 Task: Find connections with filter location Feldkirch with filter topic #Designwith filter profile language French with filter current company Honda Cars India Ltd with filter school N. L. Dalmia Institute of Management Studies and Research with filter industry Online Audio and Video Media with filter service category Public Speaking with filter keywords title Screenwriter
Action: Mouse moved to (552, 101)
Screenshot: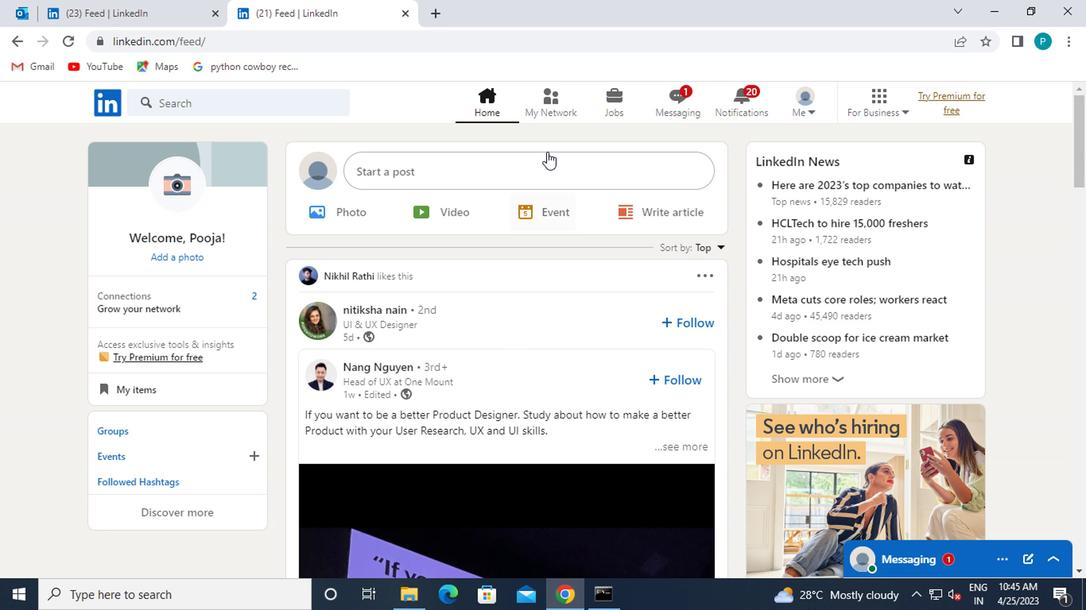 
Action: Mouse pressed left at (552, 101)
Screenshot: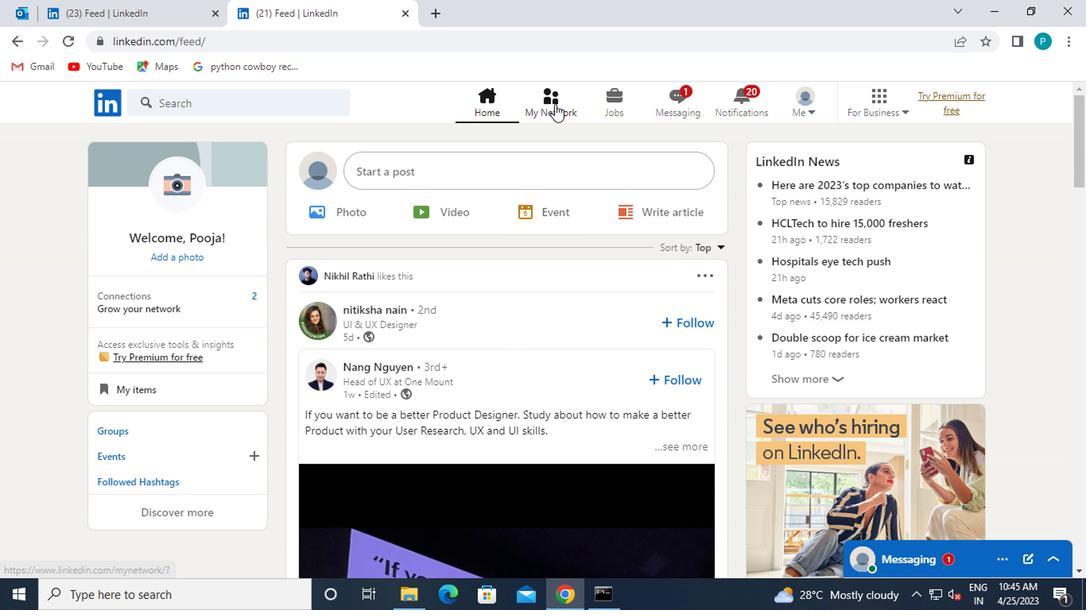 
Action: Mouse moved to (204, 194)
Screenshot: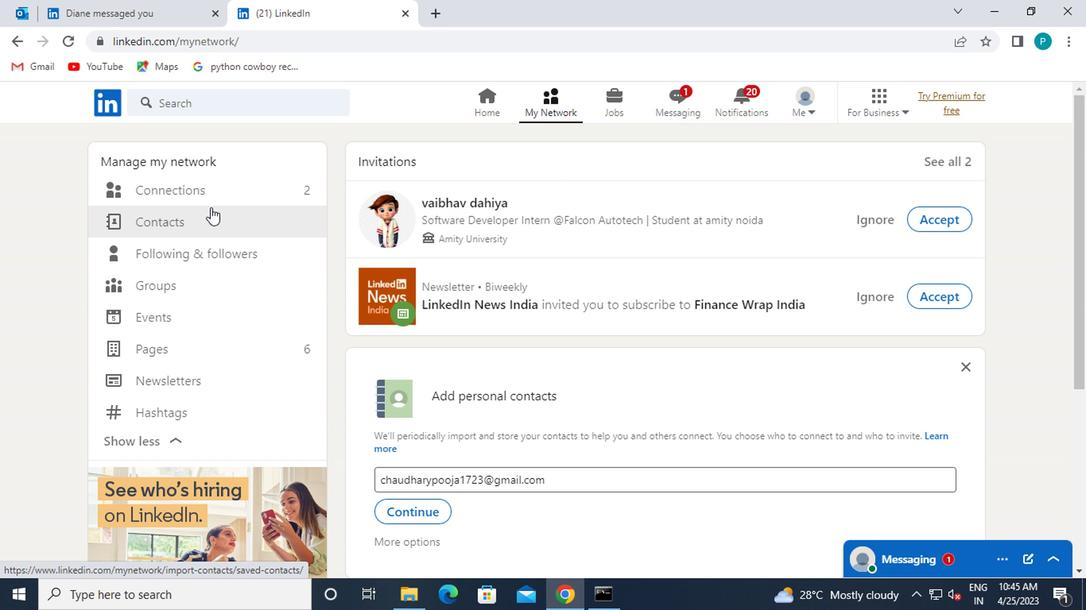 
Action: Mouse pressed left at (204, 194)
Screenshot: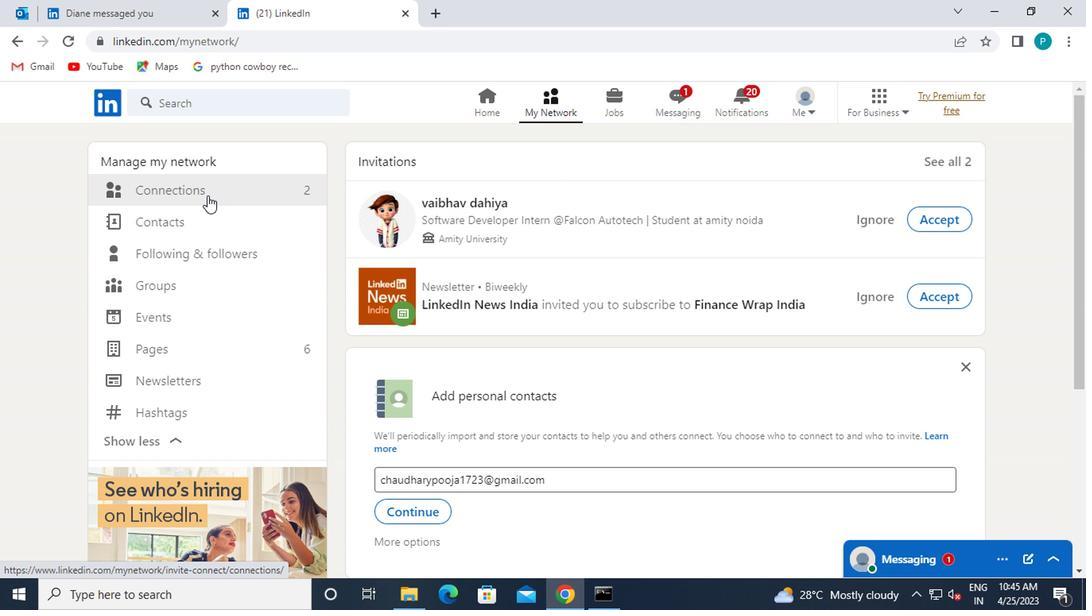 
Action: Mouse moved to (689, 192)
Screenshot: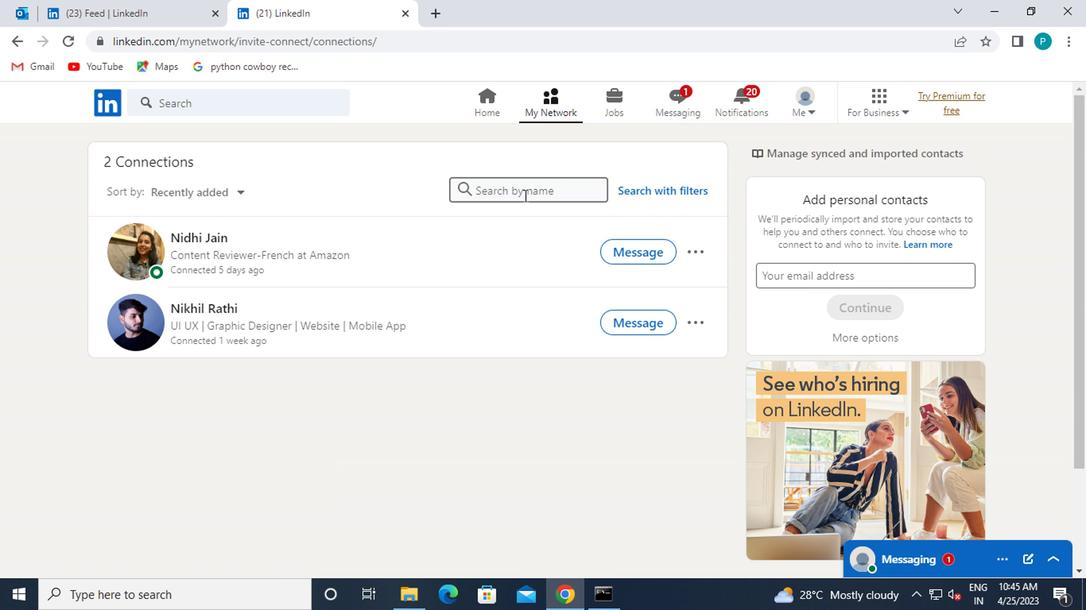 
Action: Mouse pressed left at (689, 192)
Screenshot: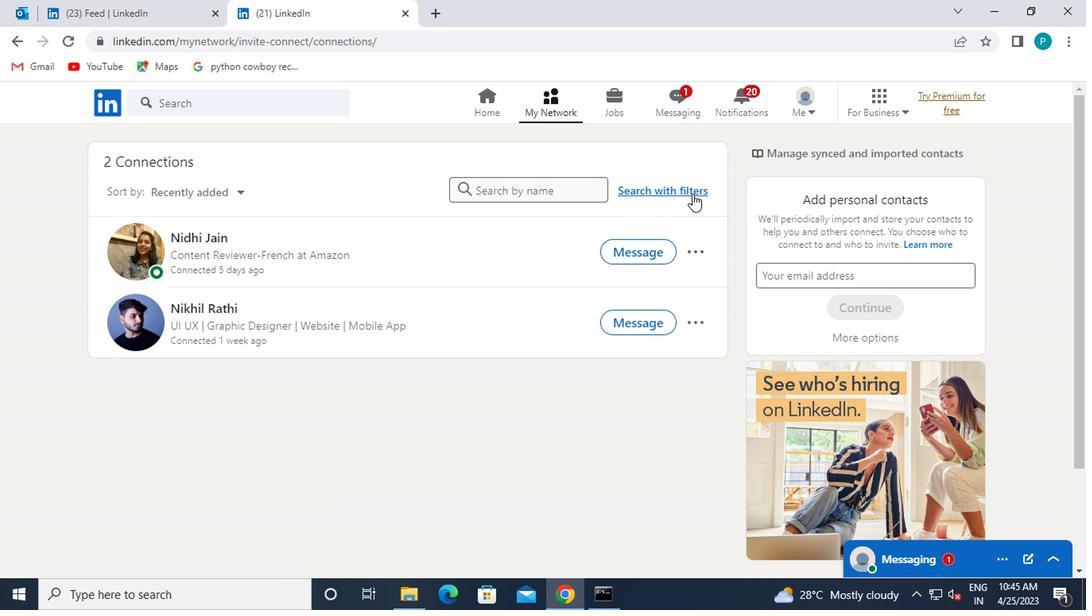 
Action: Mouse moved to (508, 148)
Screenshot: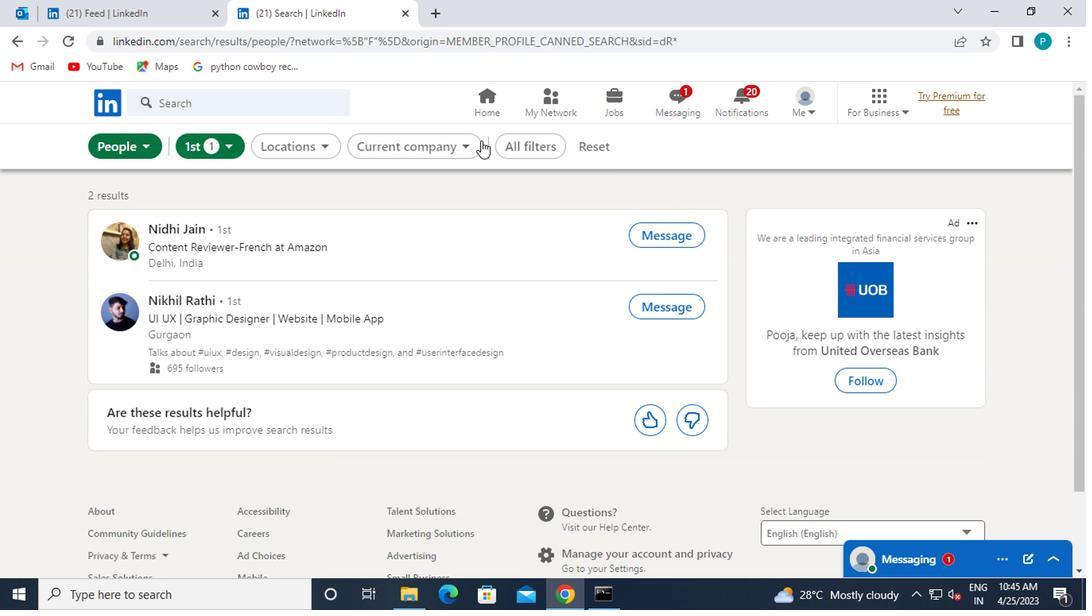 
Action: Mouse pressed left at (508, 148)
Screenshot: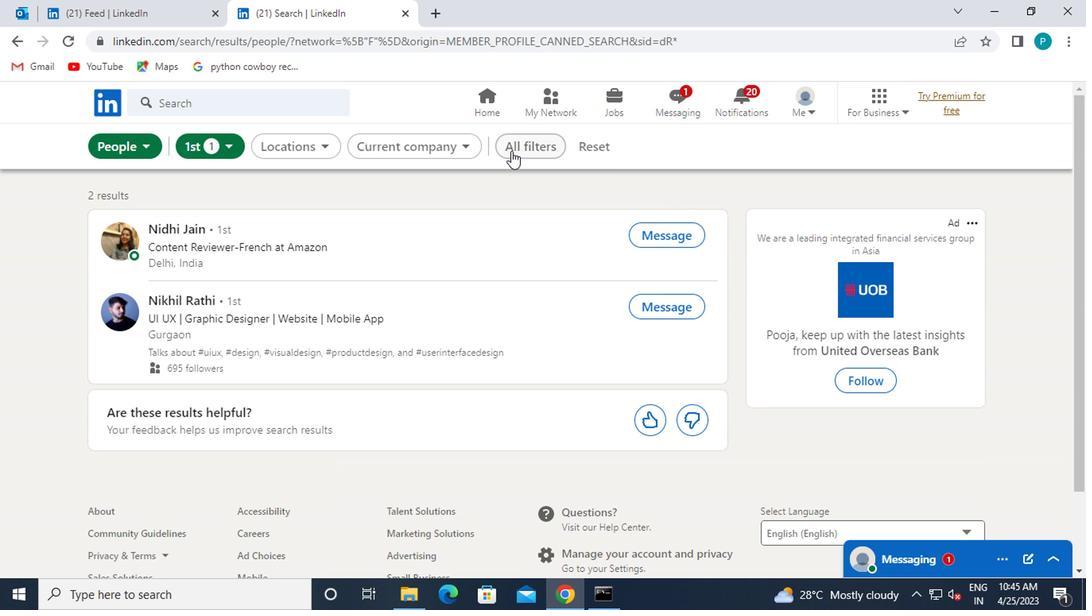 
Action: Mouse moved to (726, 317)
Screenshot: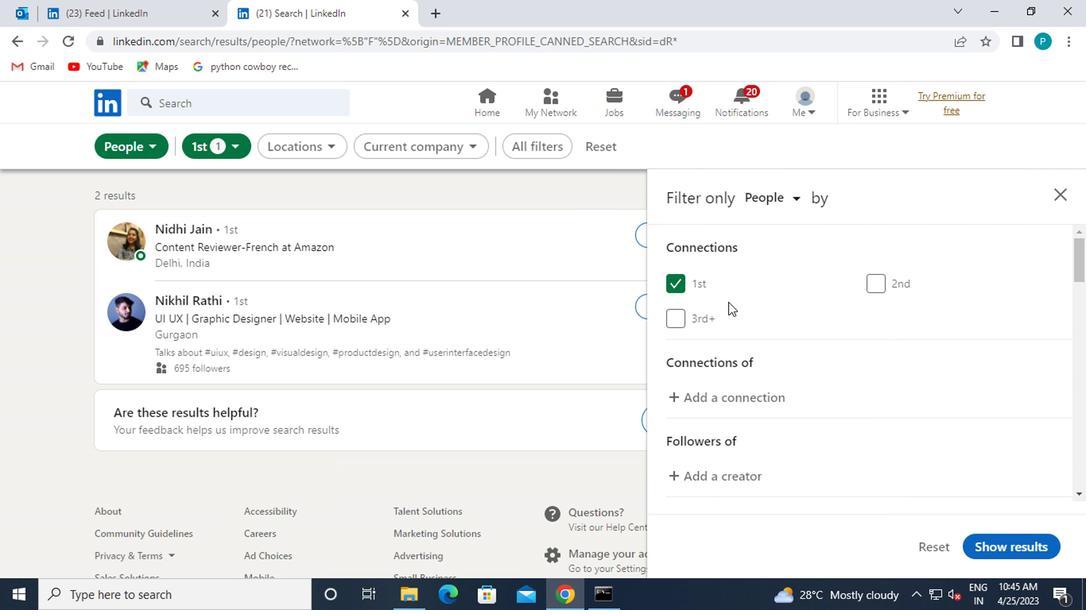 
Action: Mouse scrolled (726, 316) with delta (0, -1)
Screenshot: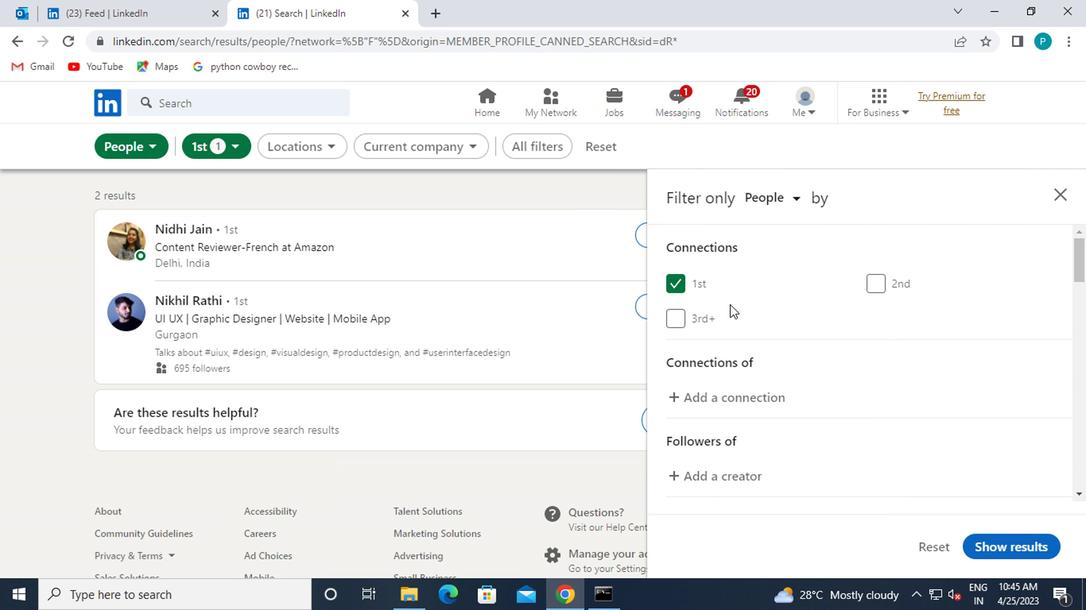 
Action: Mouse scrolled (726, 316) with delta (0, -1)
Screenshot: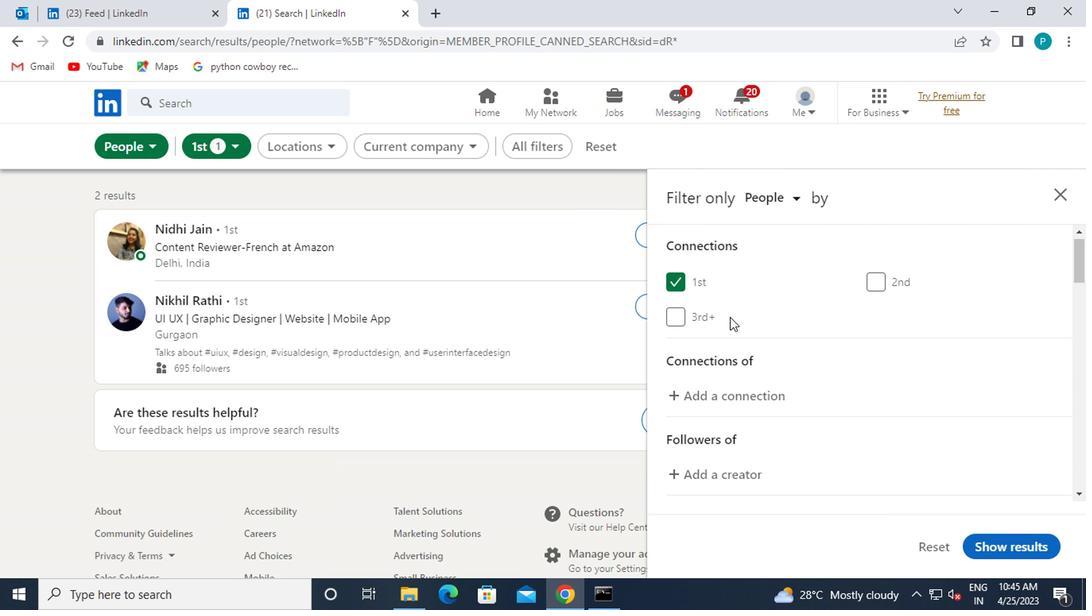 
Action: Mouse moved to (727, 325)
Screenshot: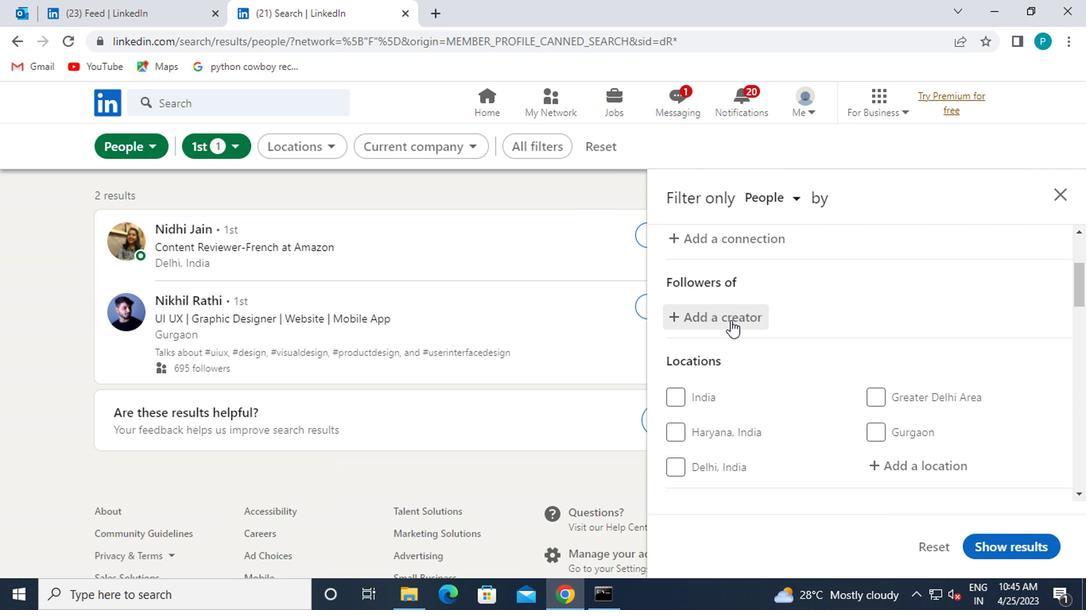 
Action: Mouse scrolled (727, 324) with delta (0, 0)
Screenshot: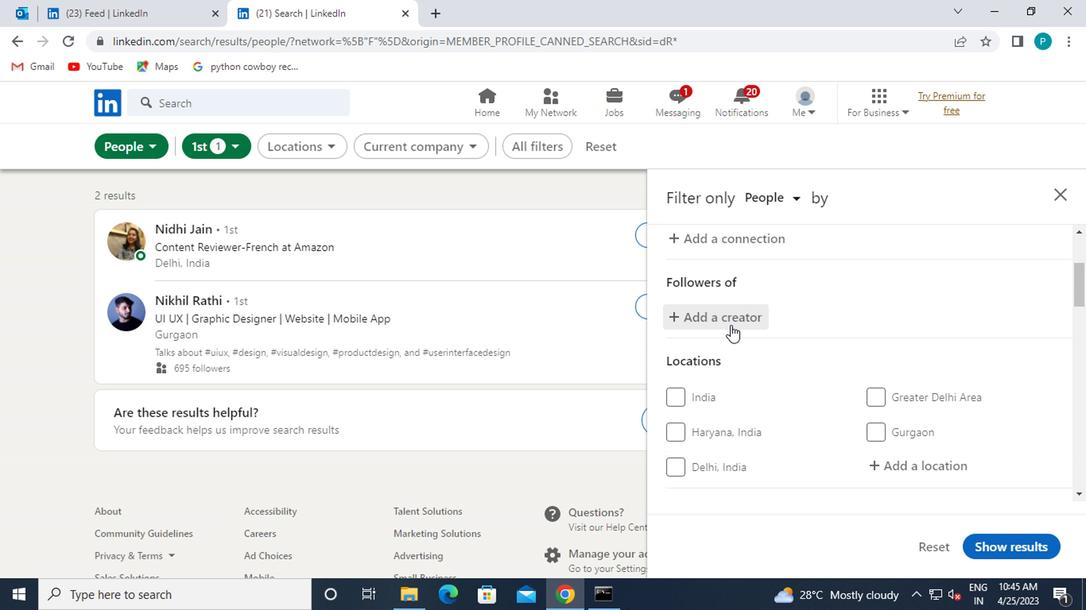 
Action: Mouse moved to (904, 380)
Screenshot: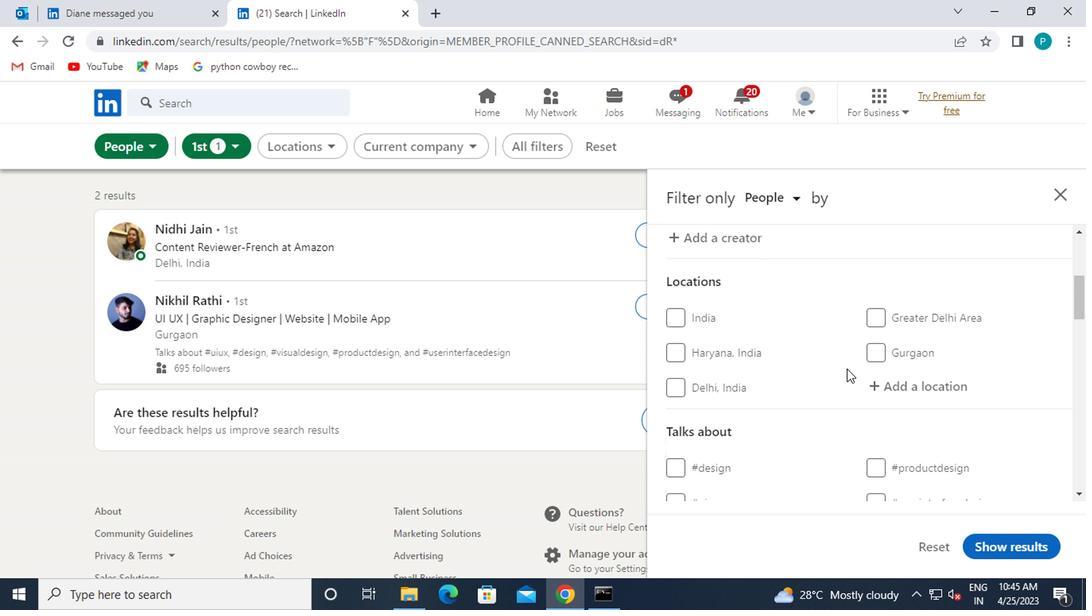 
Action: Mouse pressed left at (904, 380)
Screenshot: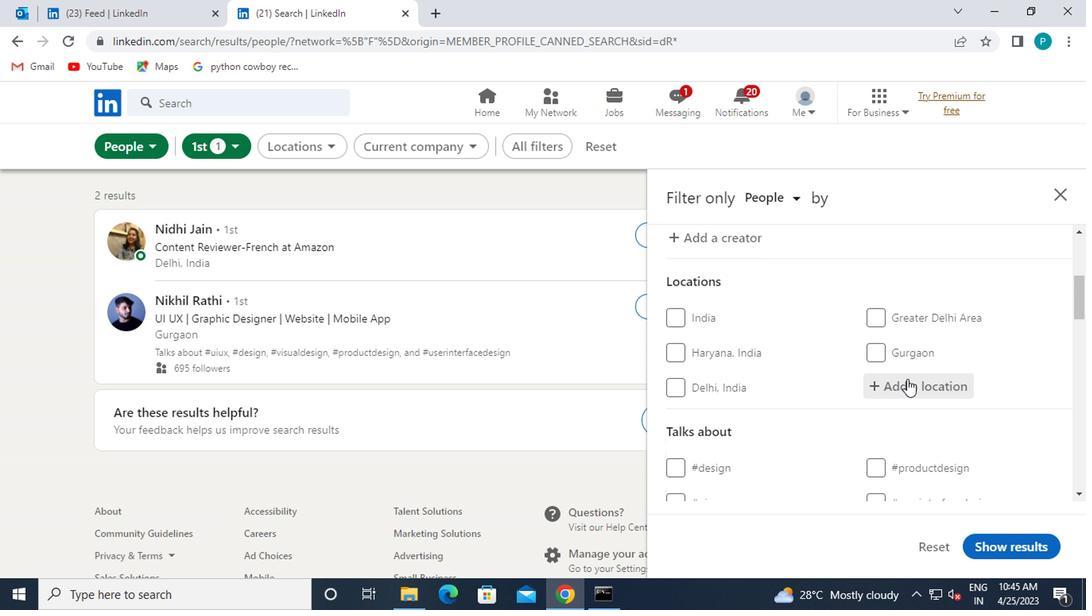 
Action: Mouse moved to (898, 384)
Screenshot: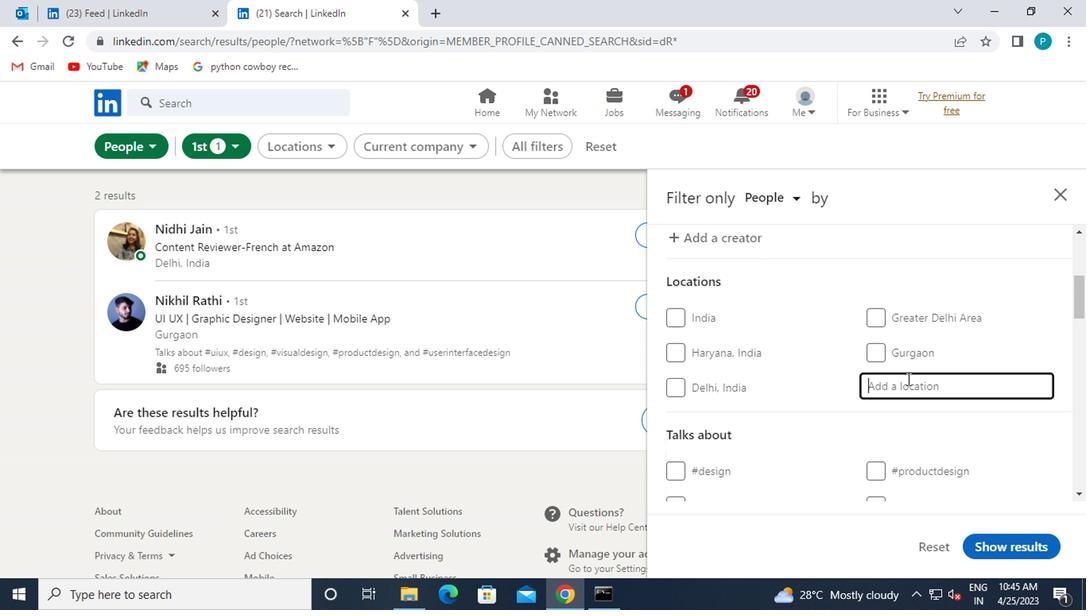 
Action: Key pressed <Key.caps_lock>f<Key.caps_lock>eldkirch
Screenshot: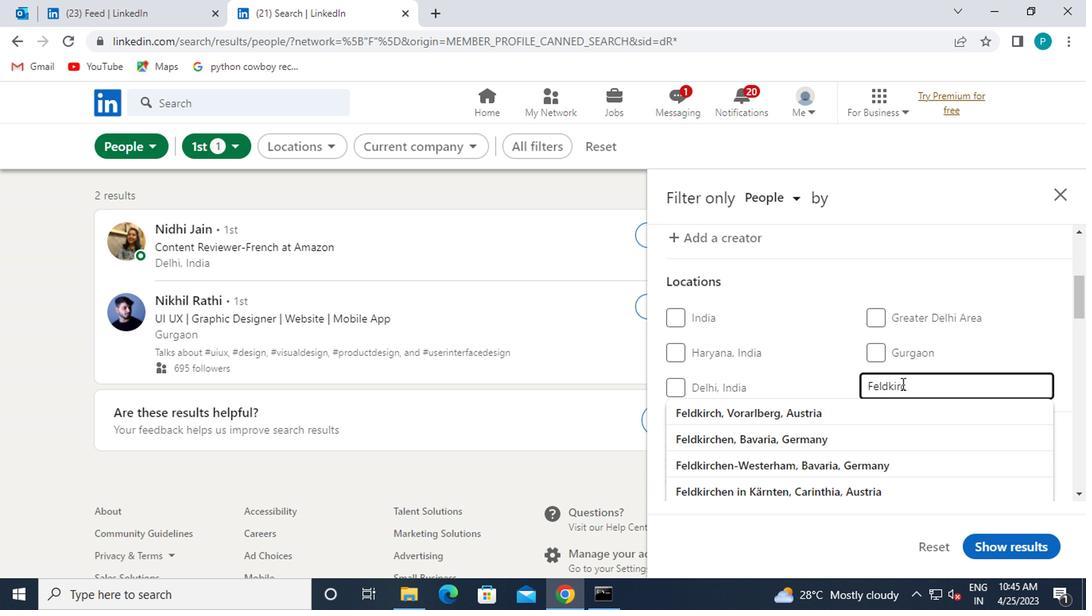 
Action: Mouse moved to (906, 379)
Screenshot: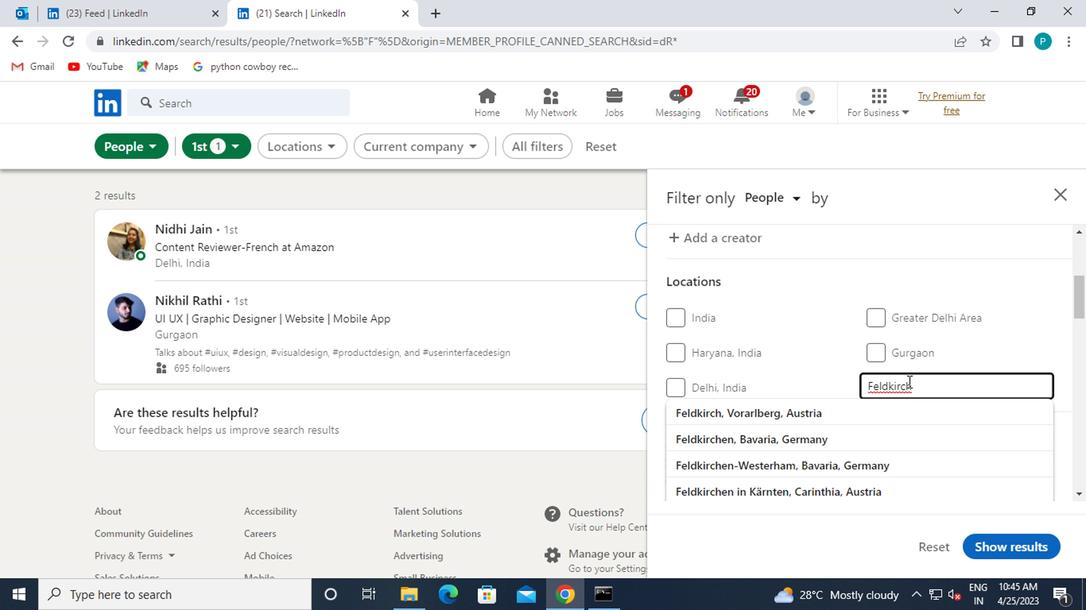 
Action: Key pressed <Key.enter>
Screenshot: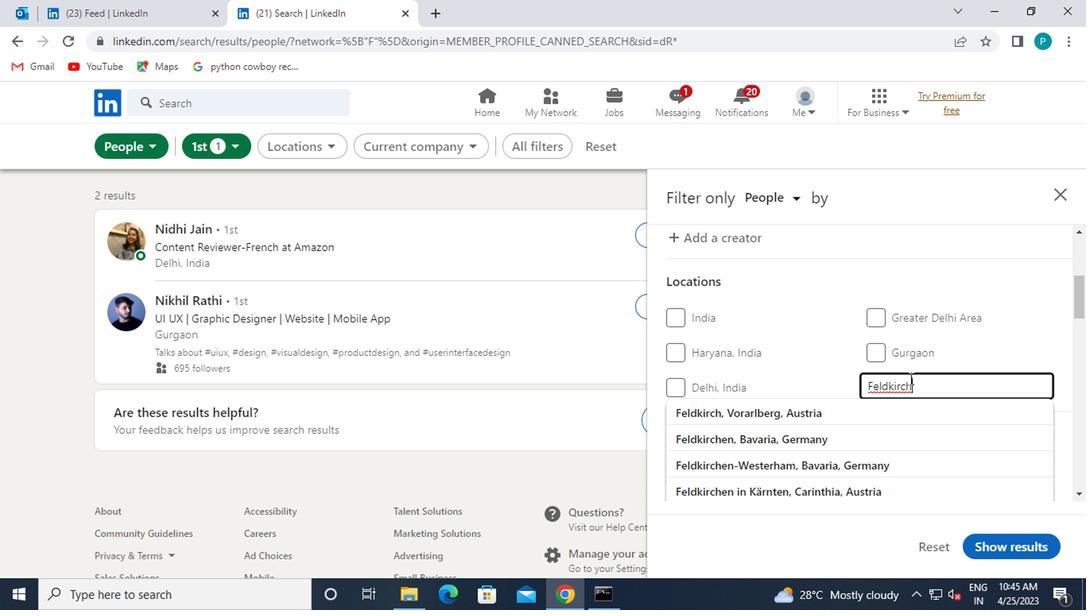 
Action: Mouse moved to (798, 424)
Screenshot: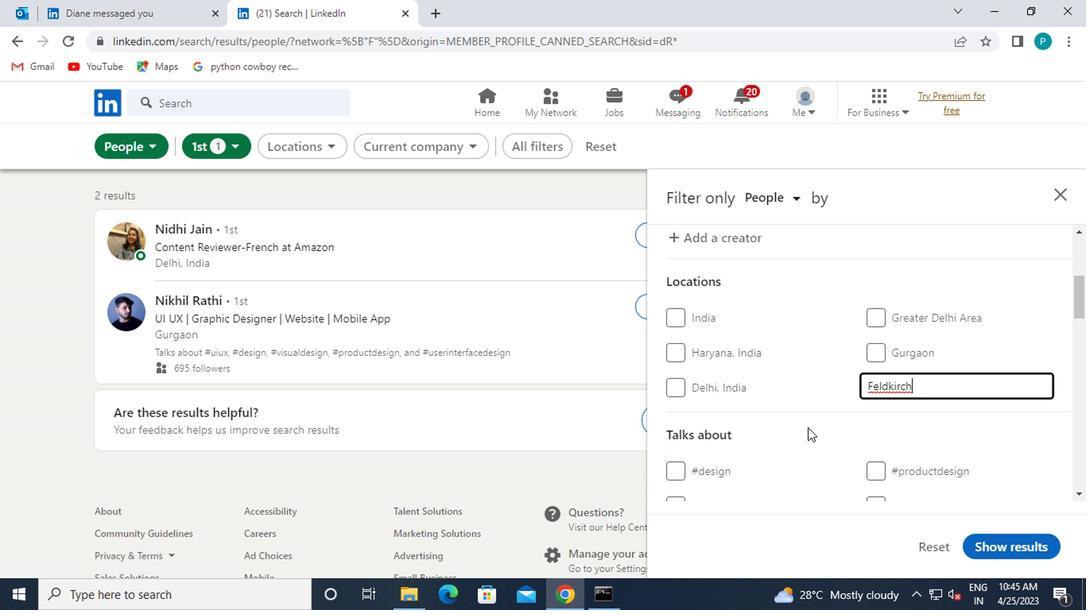 
Action: Mouse scrolled (798, 423) with delta (0, 0)
Screenshot: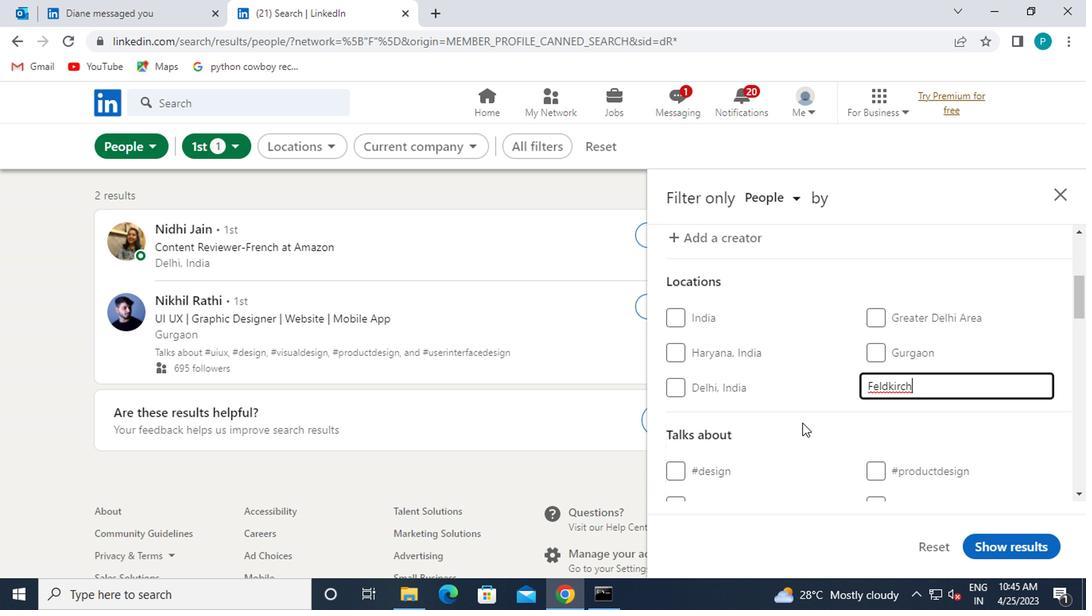 
Action: Mouse moved to (904, 465)
Screenshot: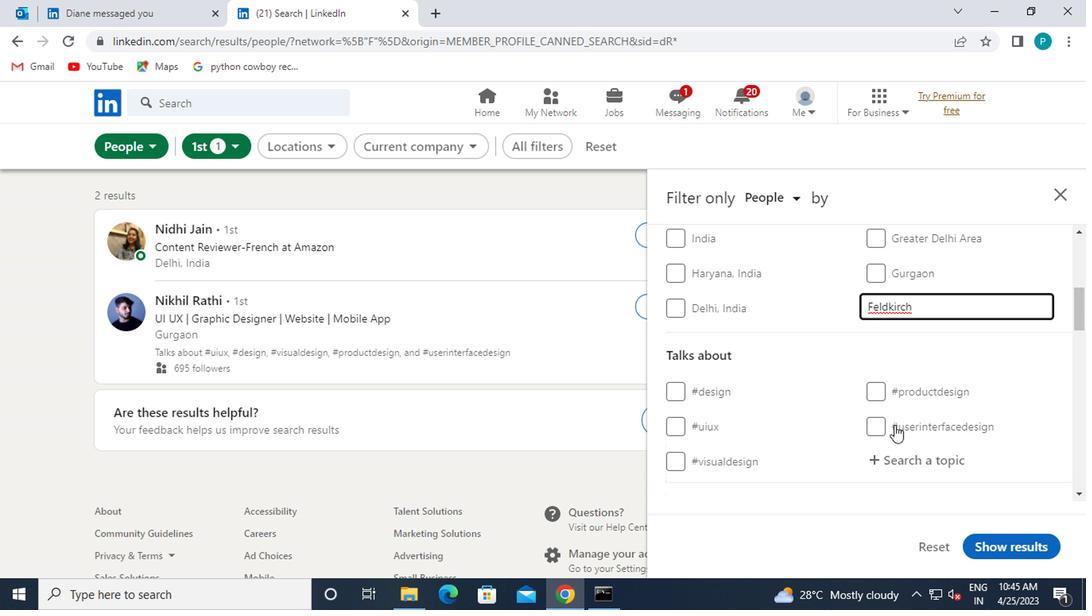 
Action: Mouse scrolled (904, 464) with delta (0, -1)
Screenshot: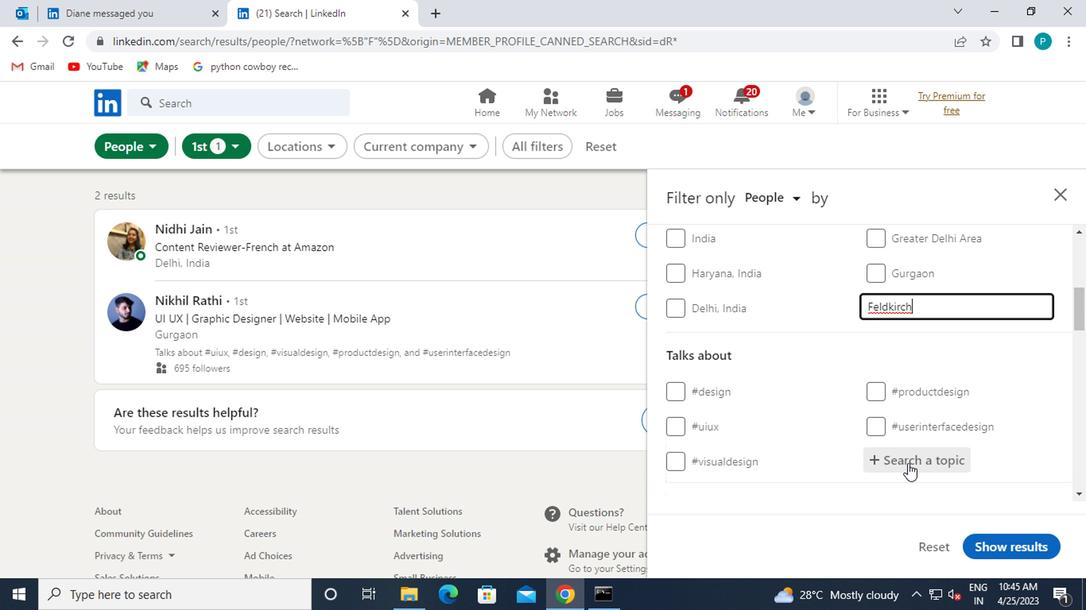 
Action: Mouse moved to (670, 310)
Screenshot: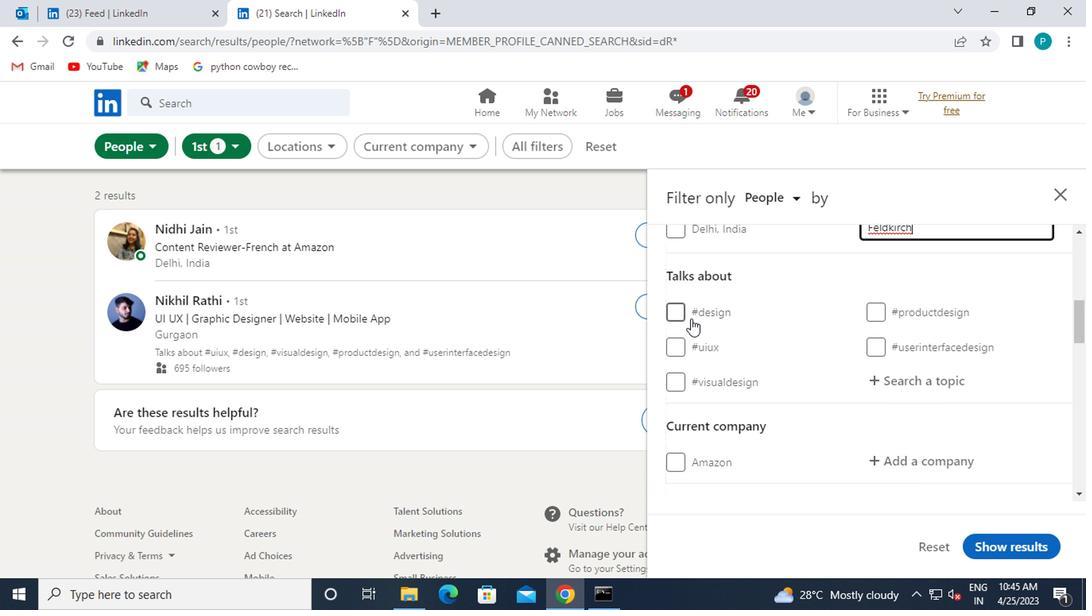 
Action: Mouse pressed left at (670, 310)
Screenshot: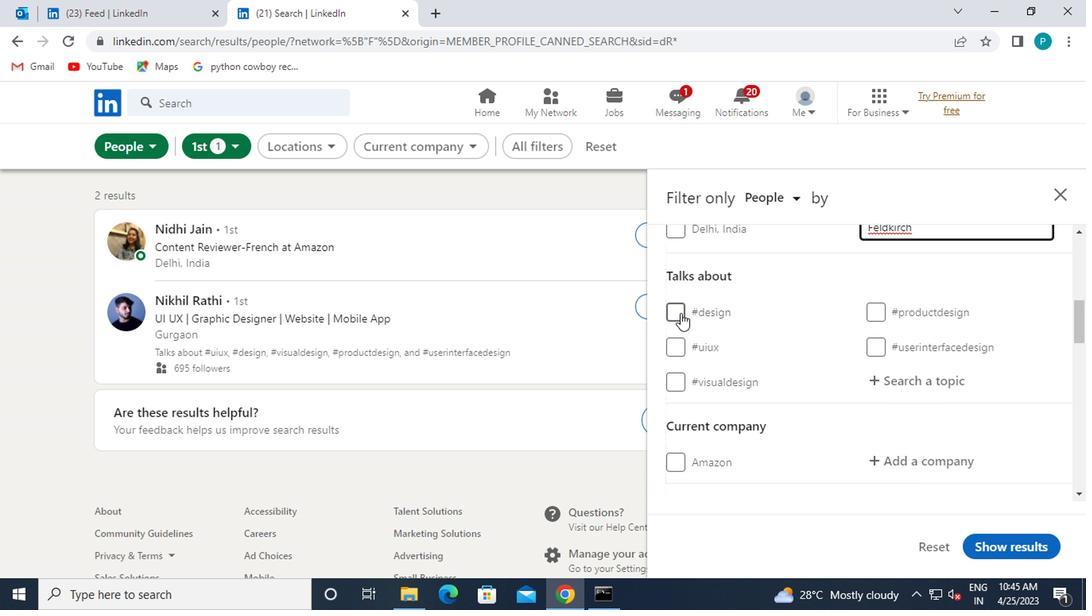 
Action: Mouse moved to (790, 406)
Screenshot: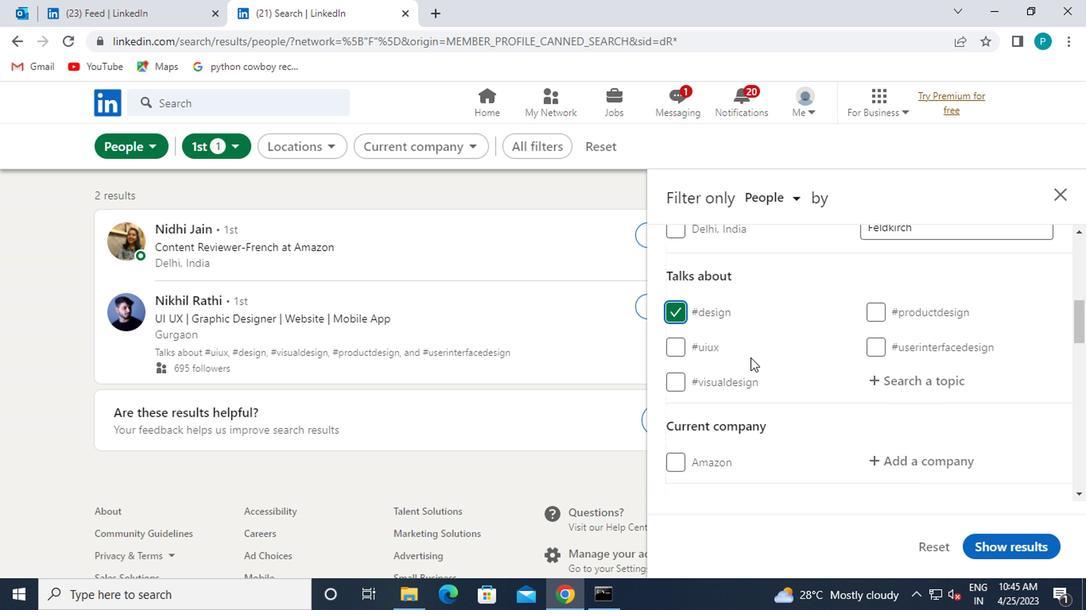 
Action: Mouse scrolled (790, 406) with delta (0, 0)
Screenshot: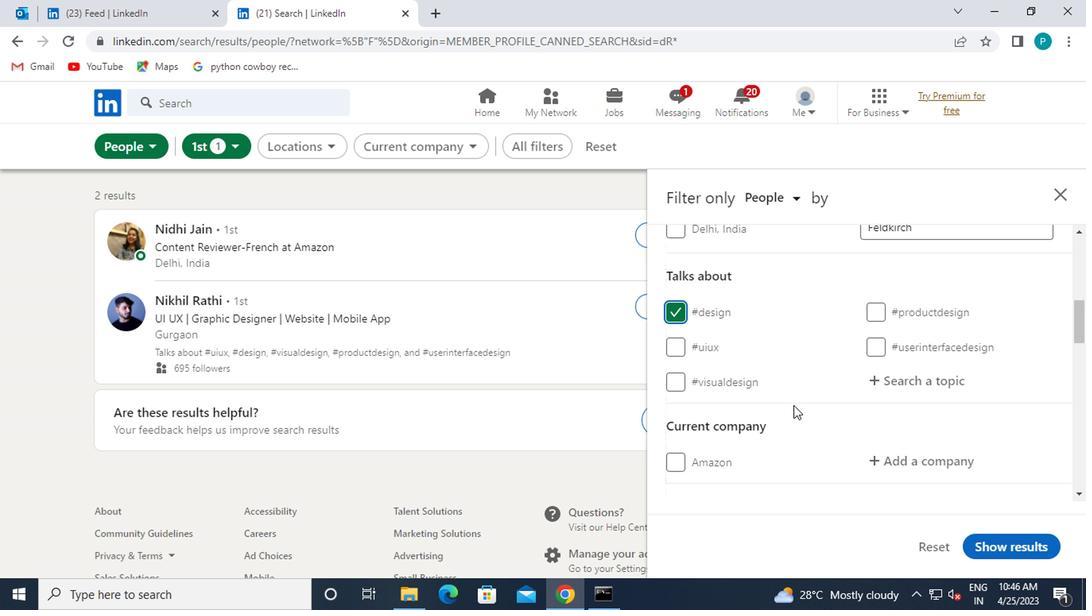 
Action: Mouse moved to (866, 383)
Screenshot: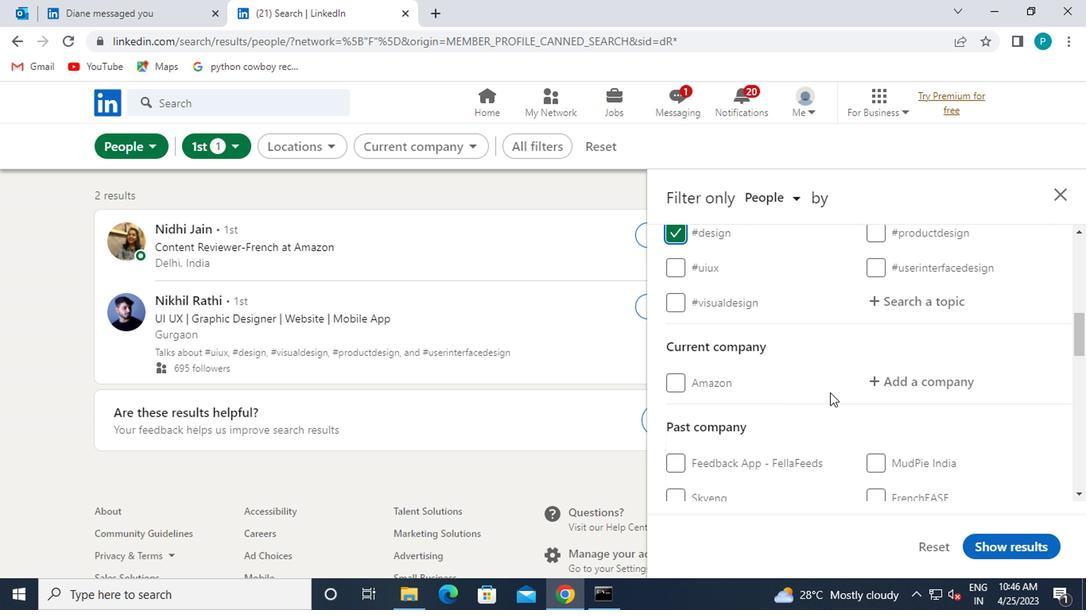 
Action: Mouse pressed left at (866, 383)
Screenshot: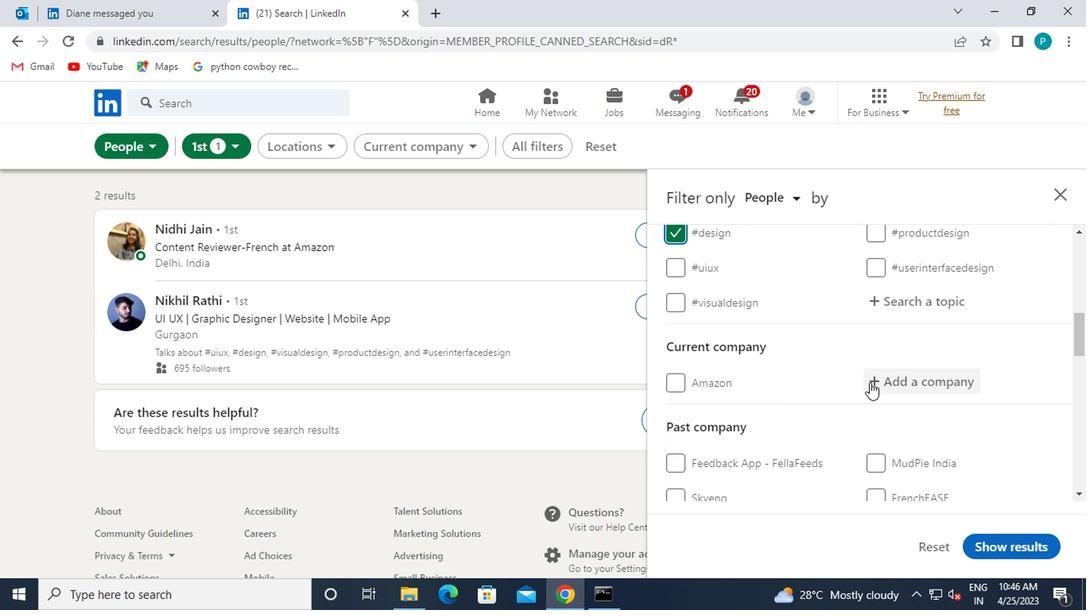 
Action: Key pressed <Key.caps_lock>h<Key.caps_lock>onda
Screenshot: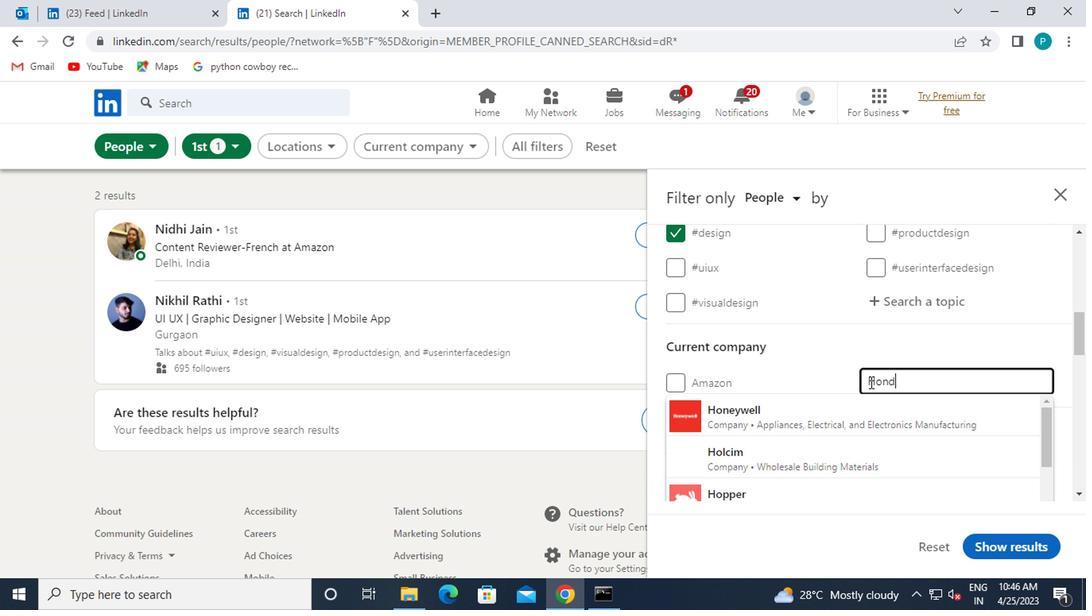 
Action: Mouse moved to (754, 457)
Screenshot: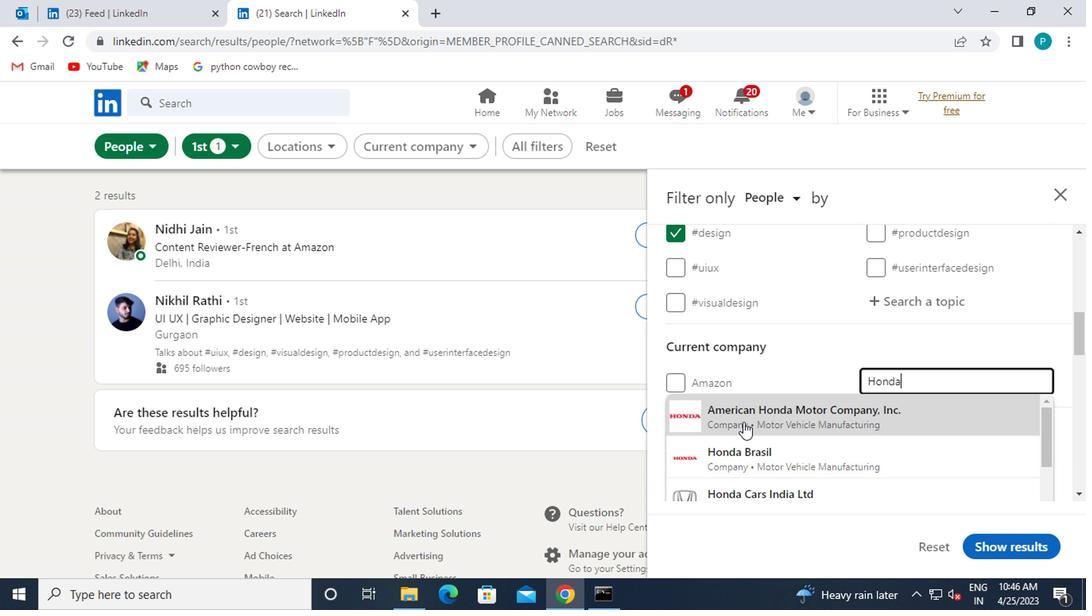 
Action: Mouse scrolled (754, 456) with delta (0, -1)
Screenshot: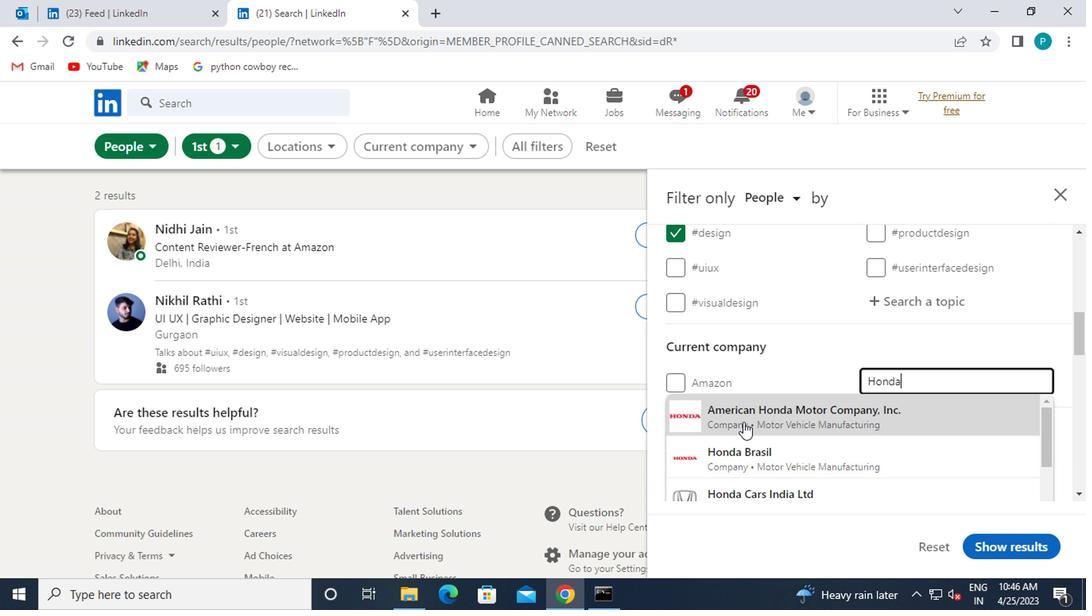 
Action: Mouse moved to (759, 429)
Screenshot: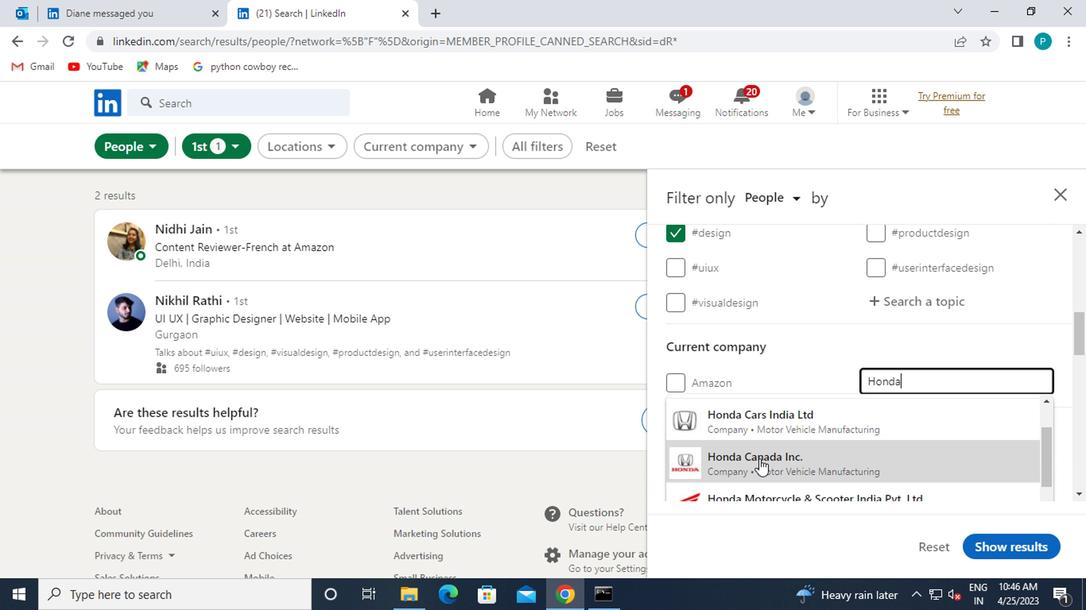 
Action: Mouse pressed left at (759, 429)
Screenshot: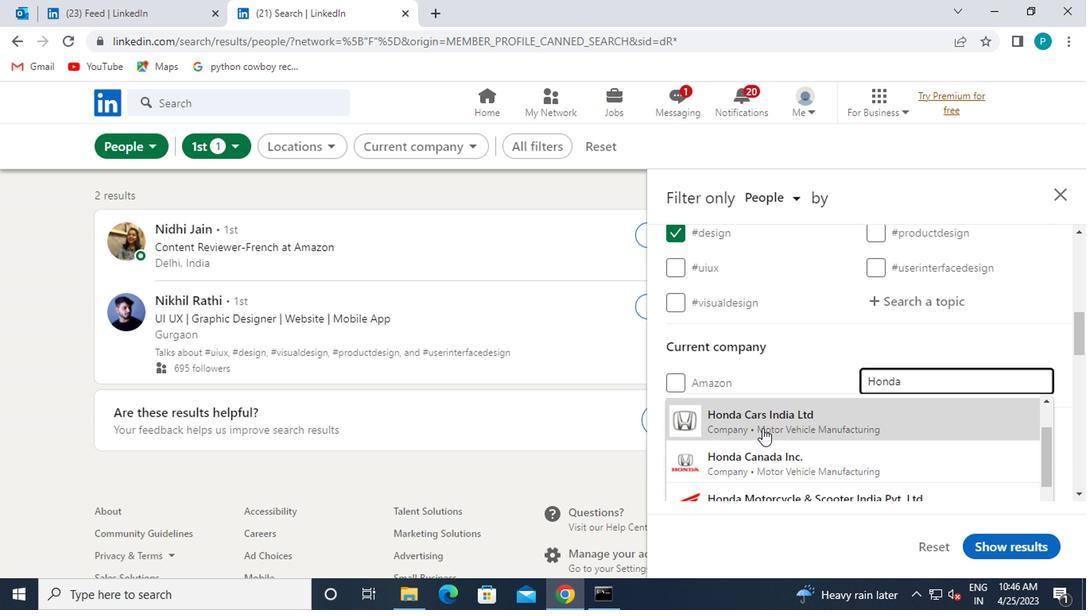 
Action: Mouse moved to (797, 429)
Screenshot: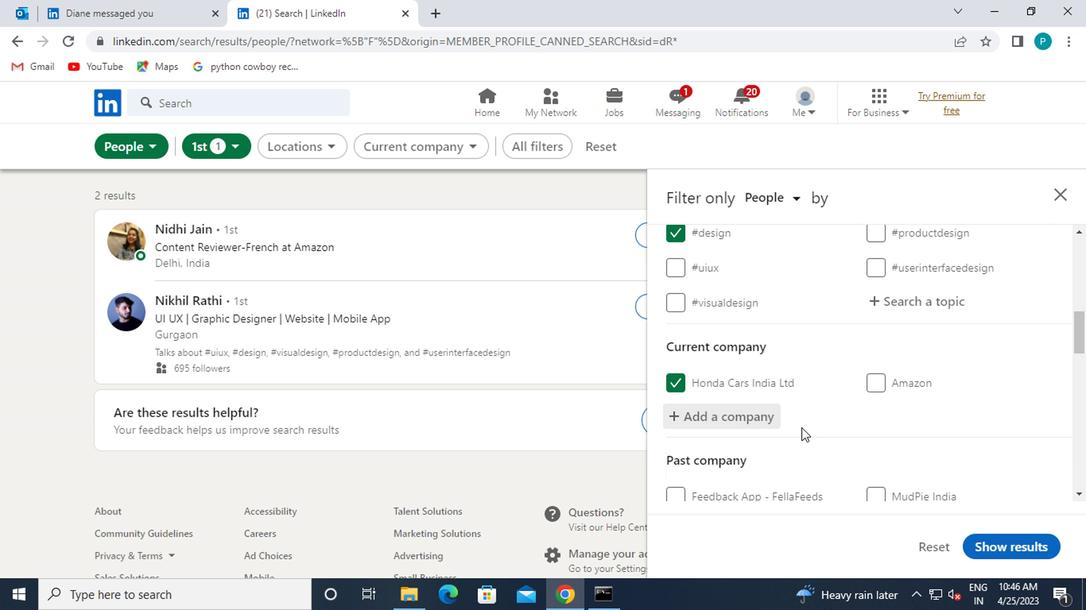
Action: Mouse scrolled (797, 428) with delta (0, -1)
Screenshot: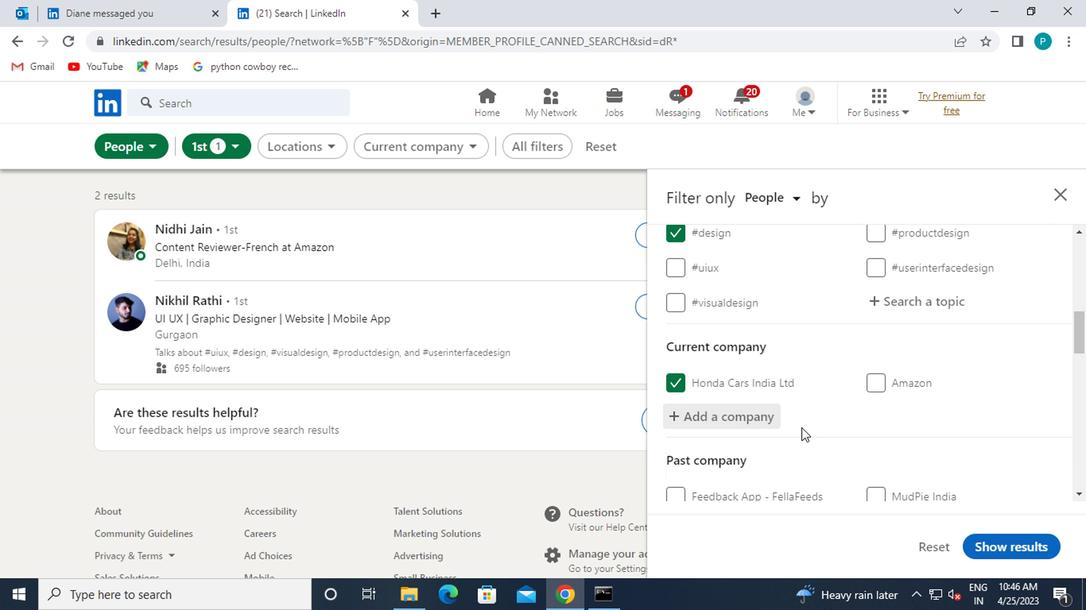
Action: Mouse scrolled (797, 428) with delta (0, -1)
Screenshot: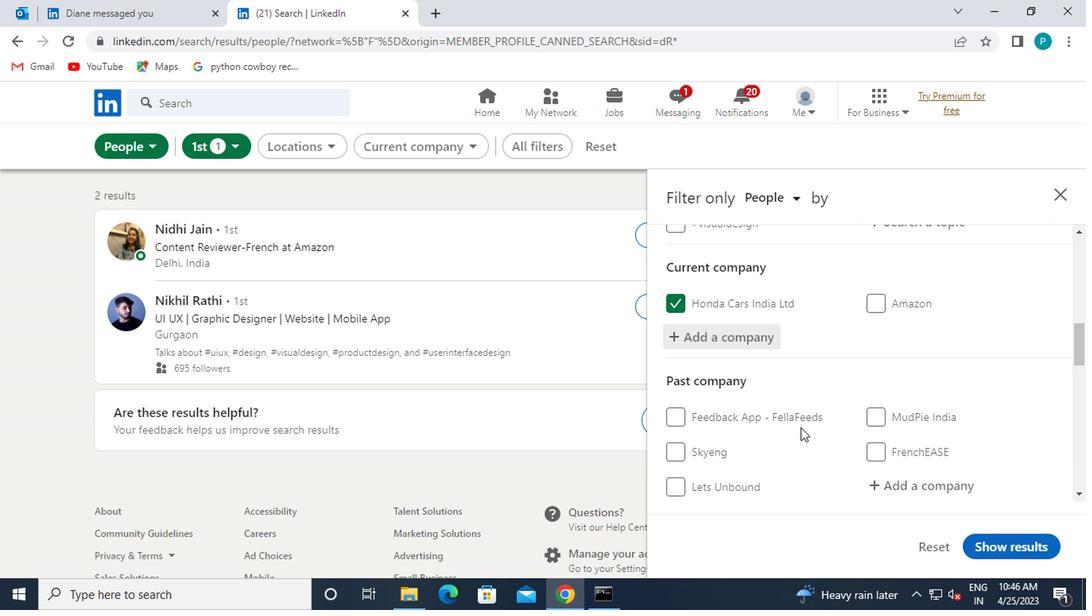 
Action: Mouse scrolled (797, 428) with delta (0, -1)
Screenshot: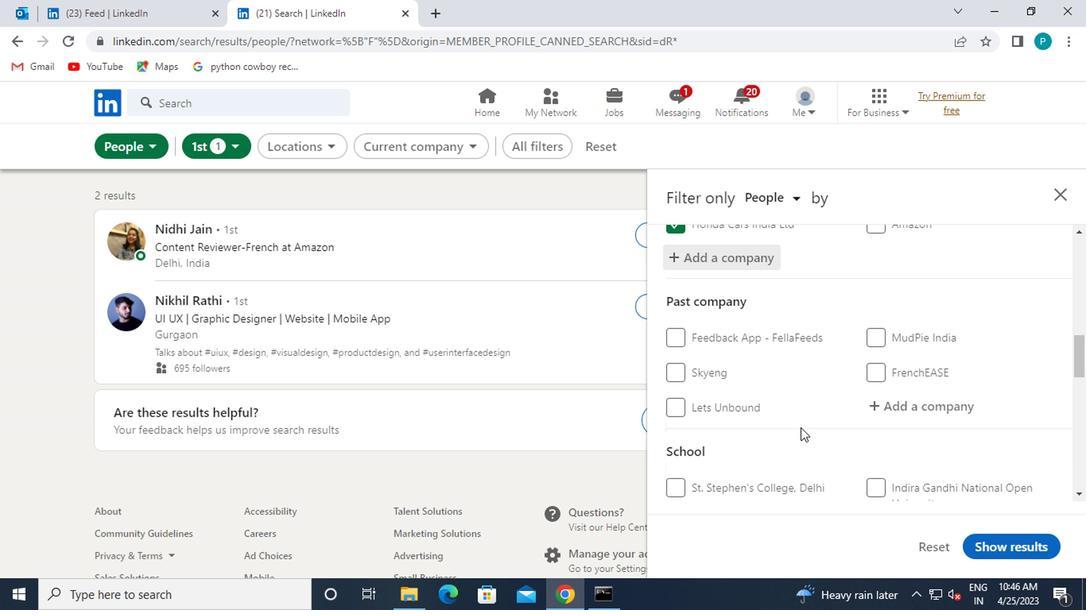 
Action: Mouse scrolled (797, 428) with delta (0, -1)
Screenshot: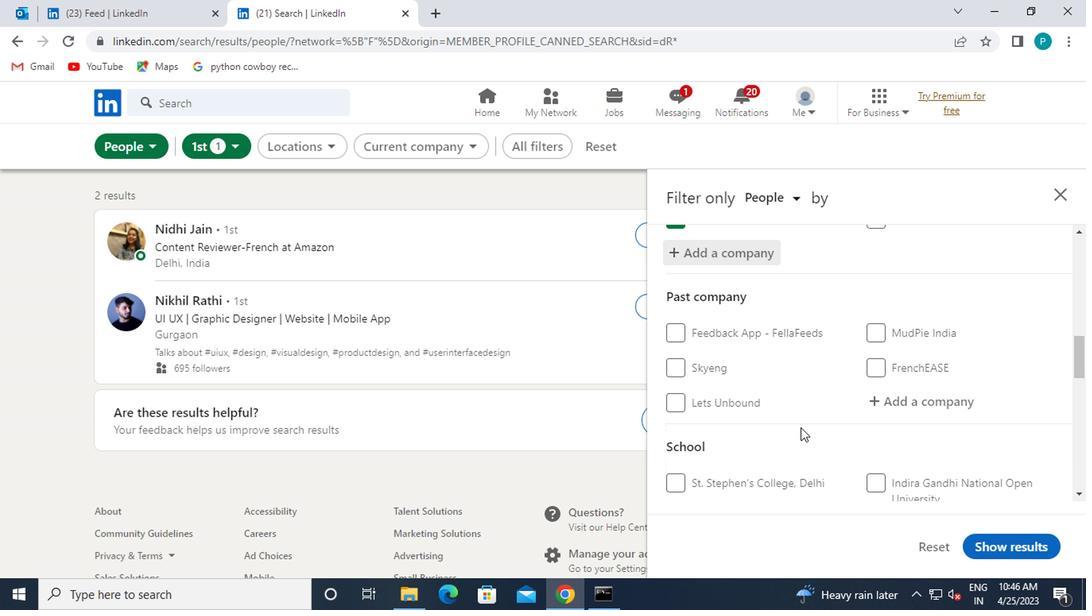 
Action: Mouse moved to (888, 429)
Screenshot: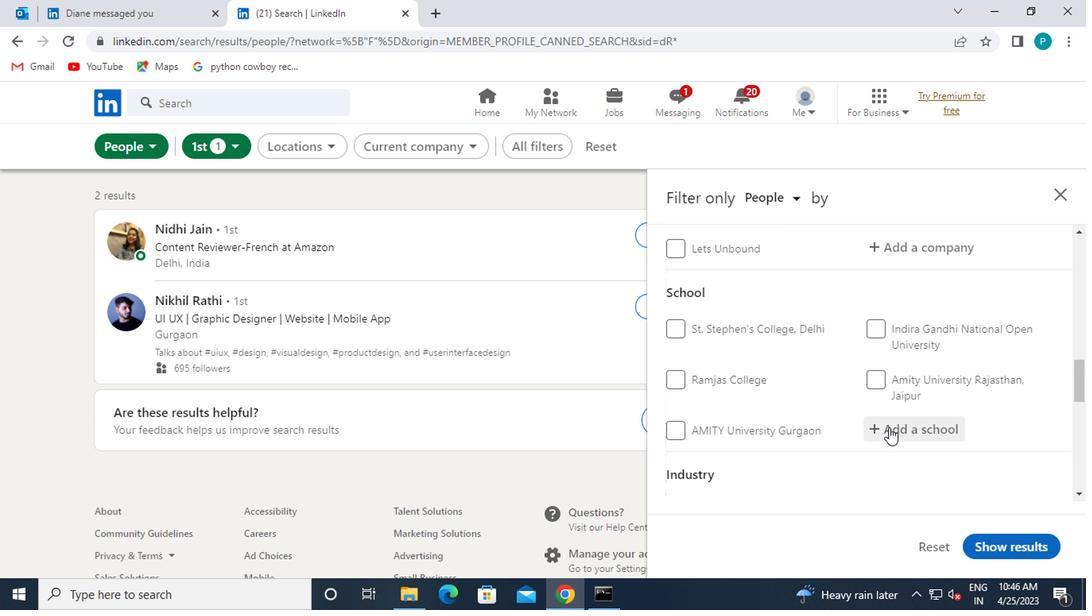 
Action: Mouse pressed left at (888, 429)
Screenshot: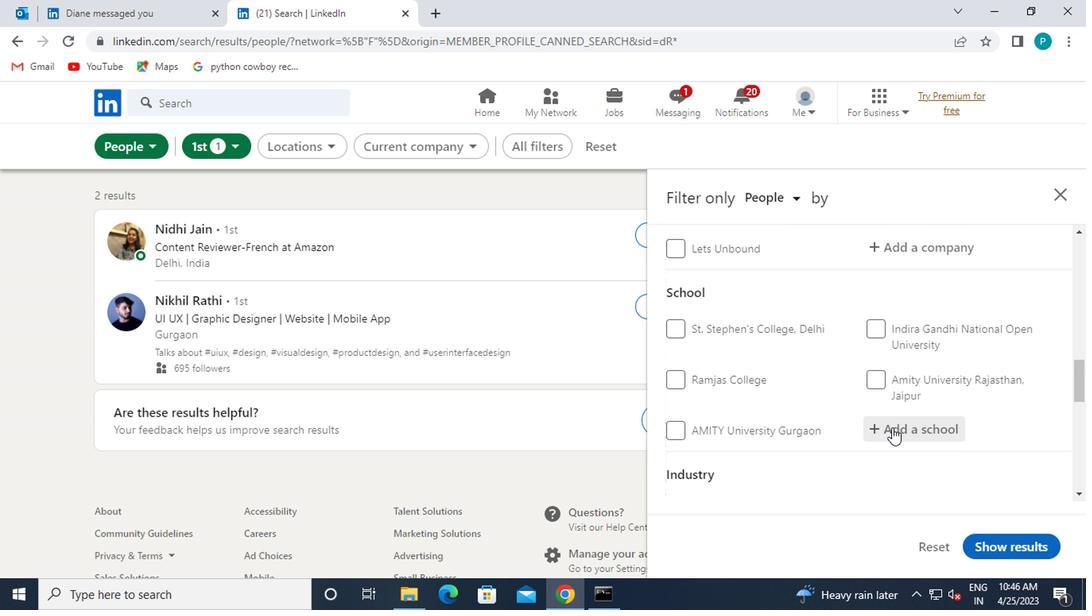 
Action: Key pressed <Key.caps_lock>n.l<Key.space>d<Key.caps_lock>almia
Screenshot: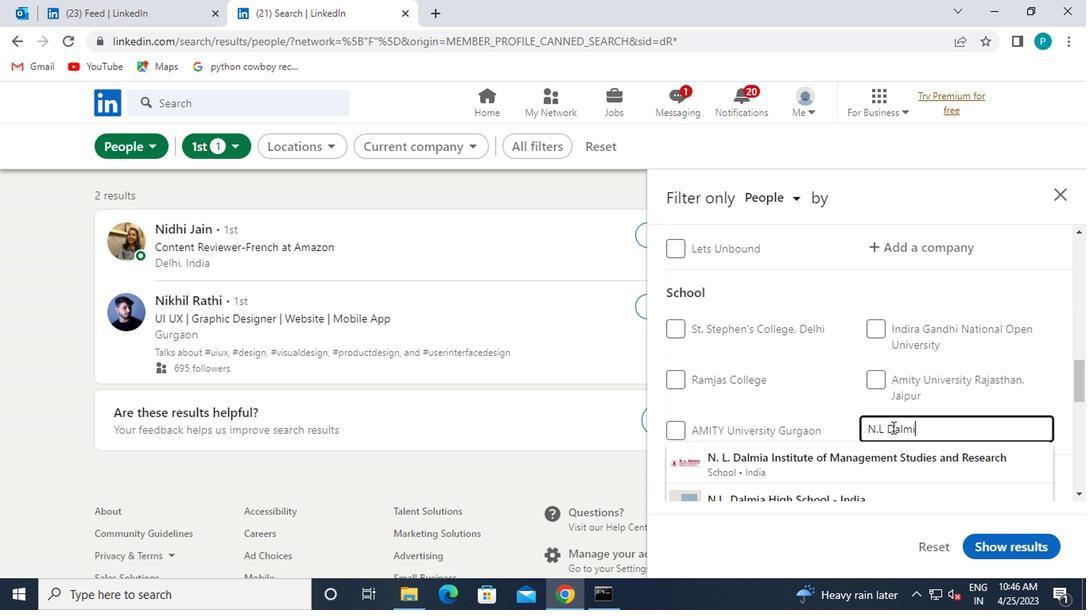 
Action: Mouse moved to (857, 462)
Screenshot: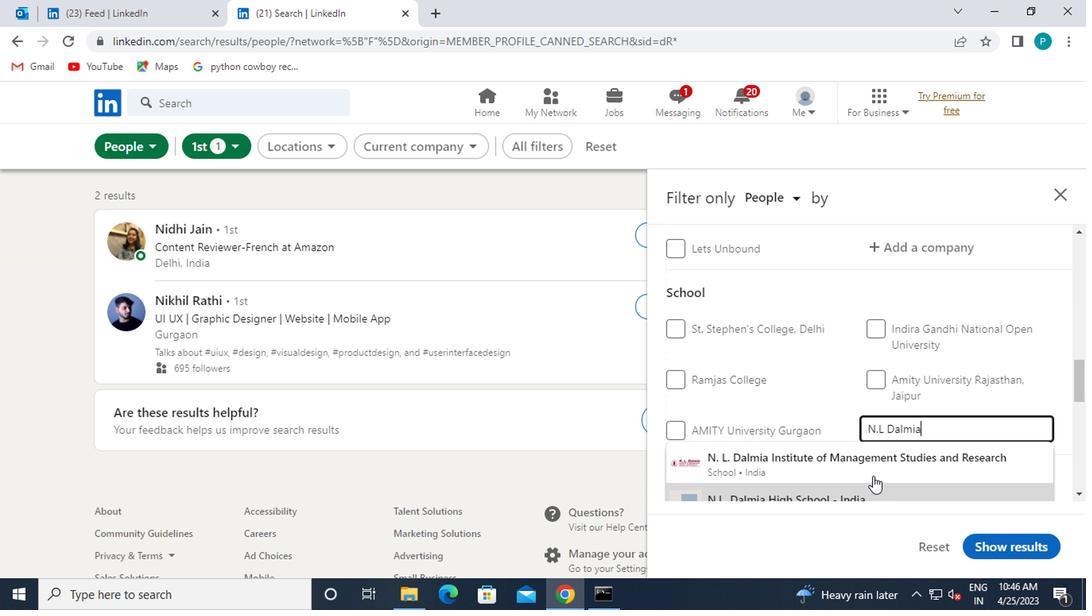 
Action: Mouse pressed left at (857, 462)
Screenshot: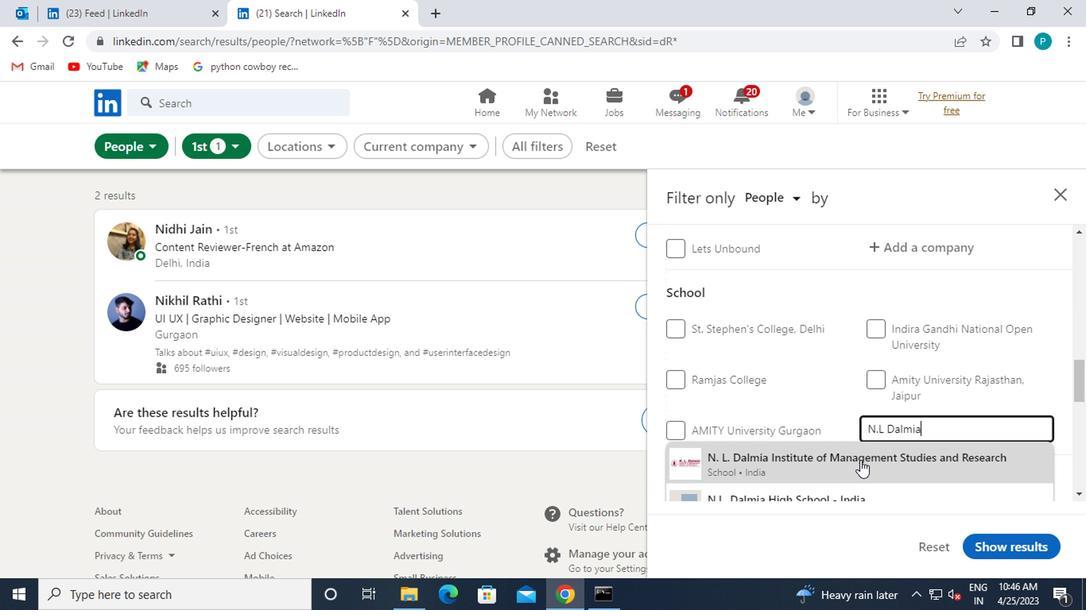 
Action: Mouse moved to (851, 458)
Screenshot: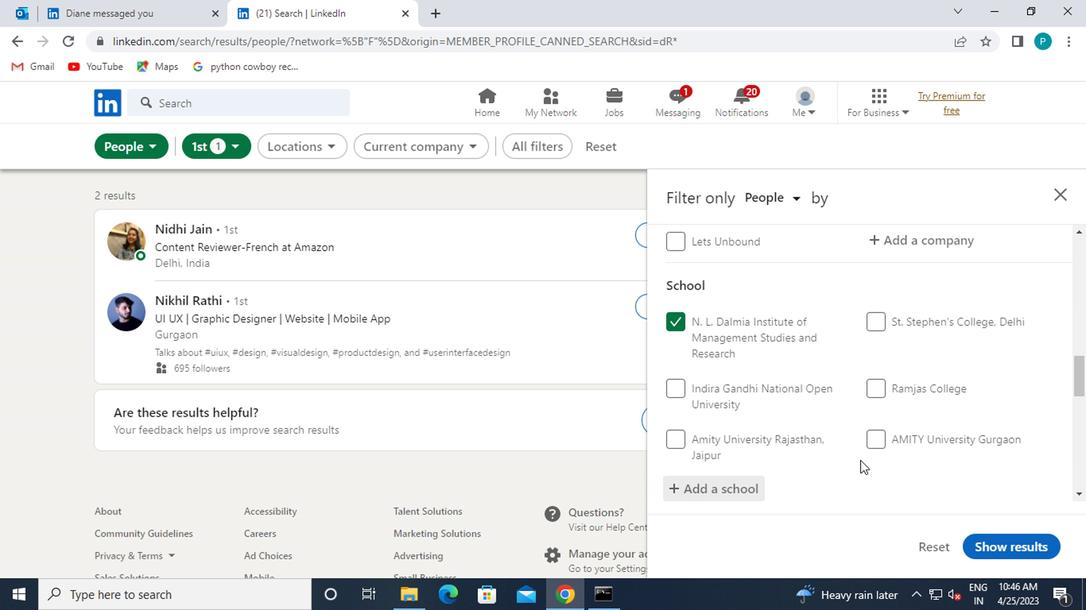 
Action: Mouse scrolled (851, 457) with delta (0, 0)
Screenshot: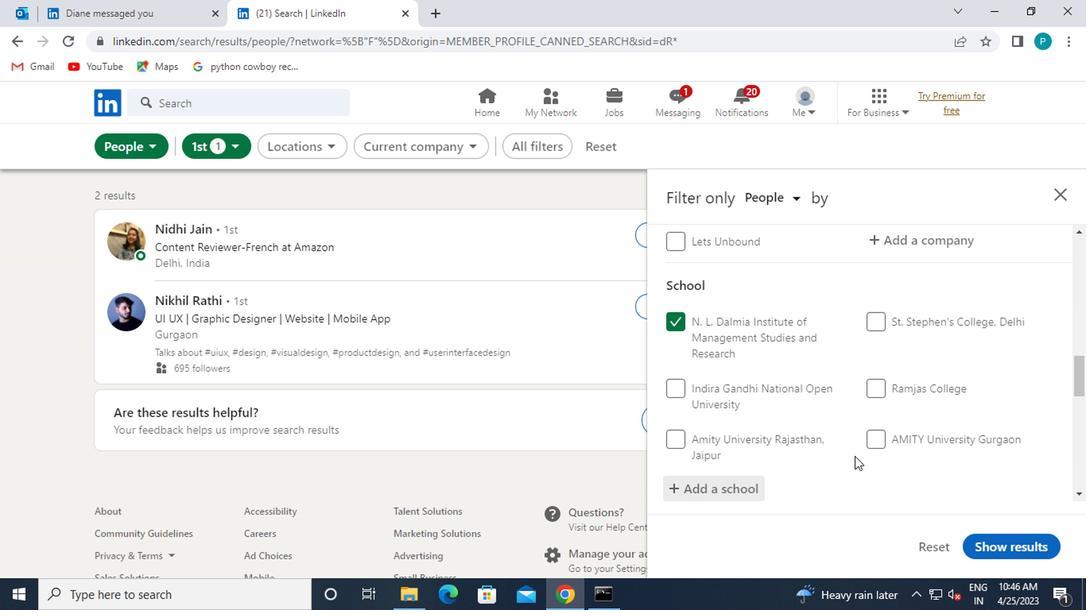 
Action: Mouse moved to (790, 443)
Screenshot: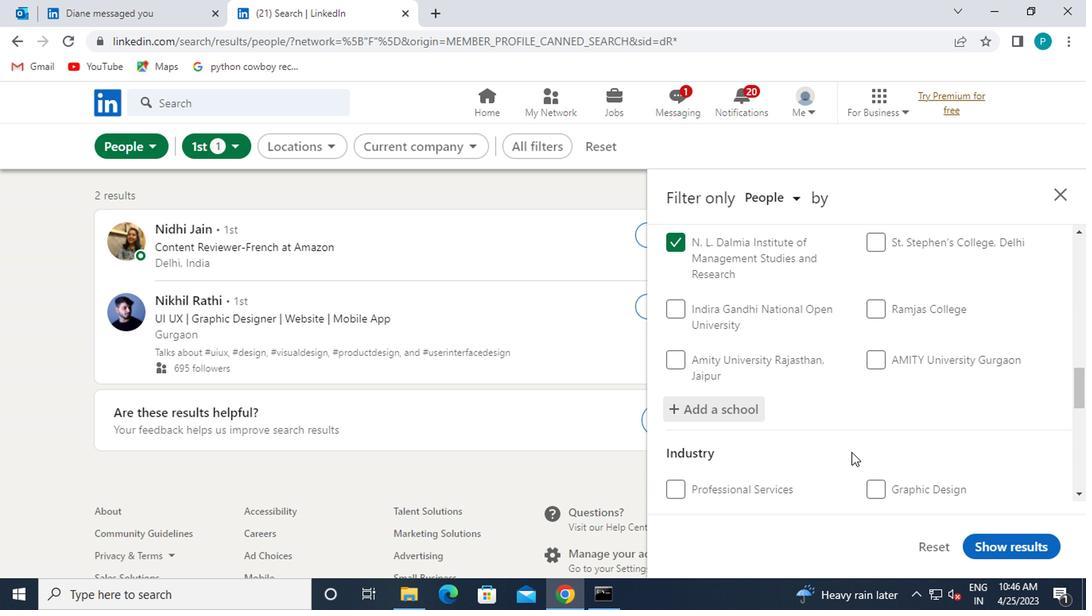 
Action: Mouse scrolled (790, 442) with delta (0, 0)
Screenshot: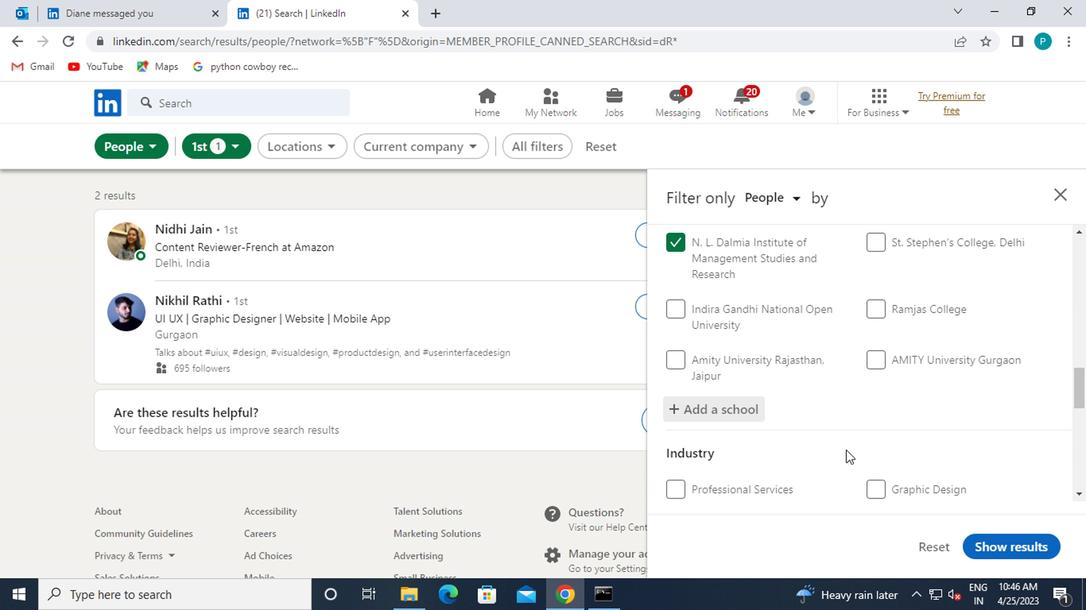 
Action: Mouse moved to (794, 442)
Screenshot: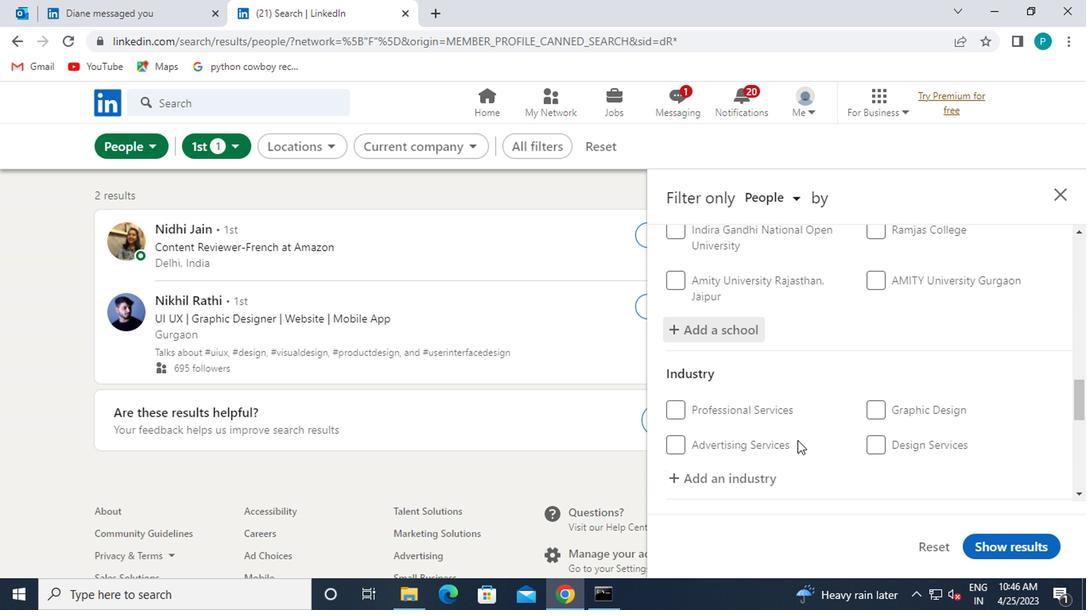 
Action: Mouse scrolled (794, 442) with delta (0, 0)
Screenshot: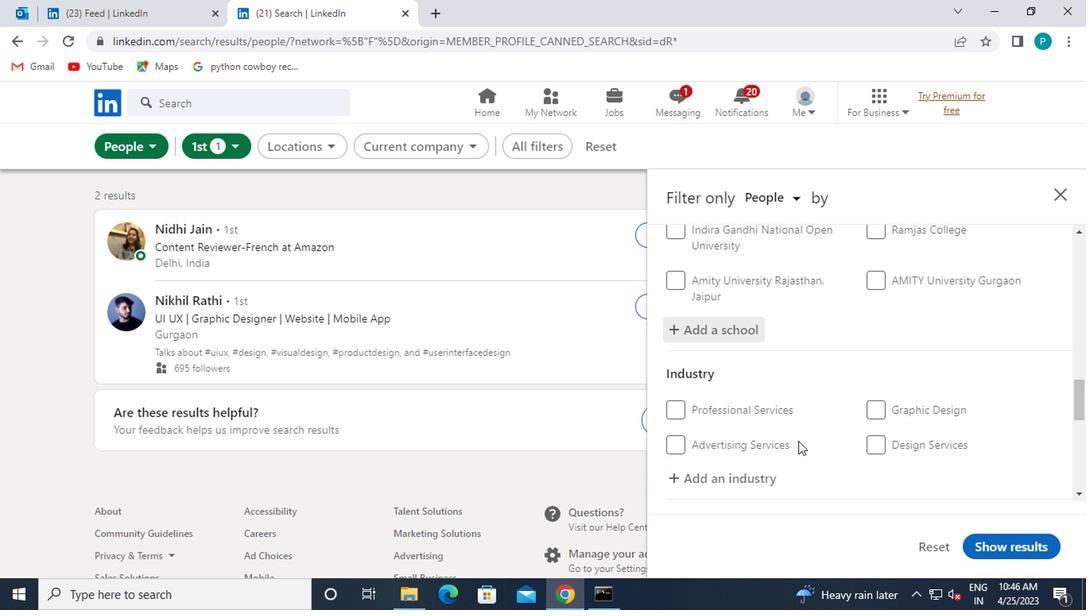 
Action: Mouse moved to (761, 401)
Screenshot: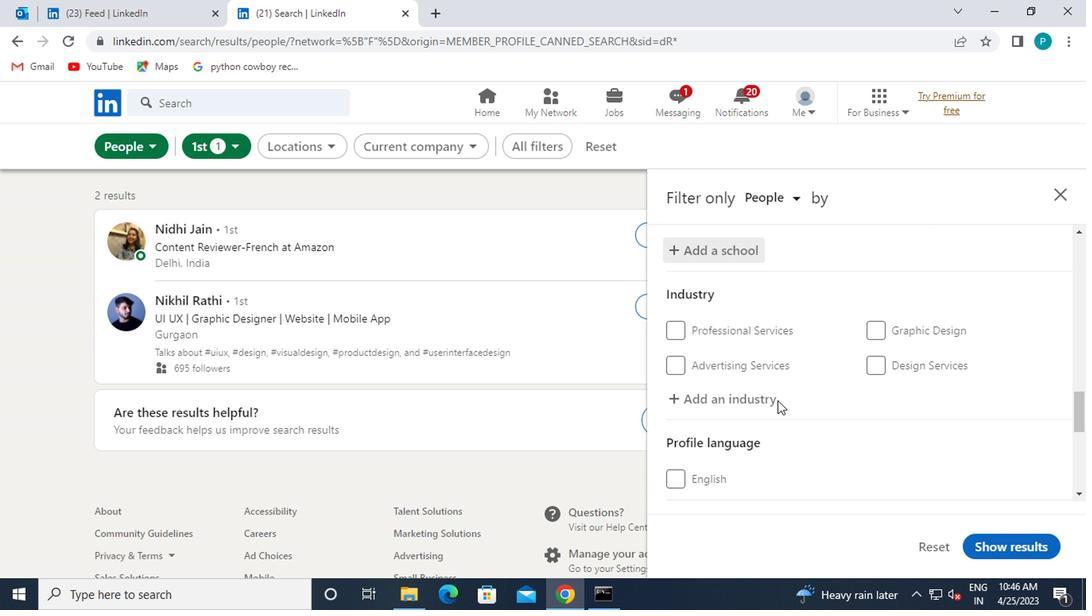 
Action: Mouse pressed left at (761, 401)
Screenshot: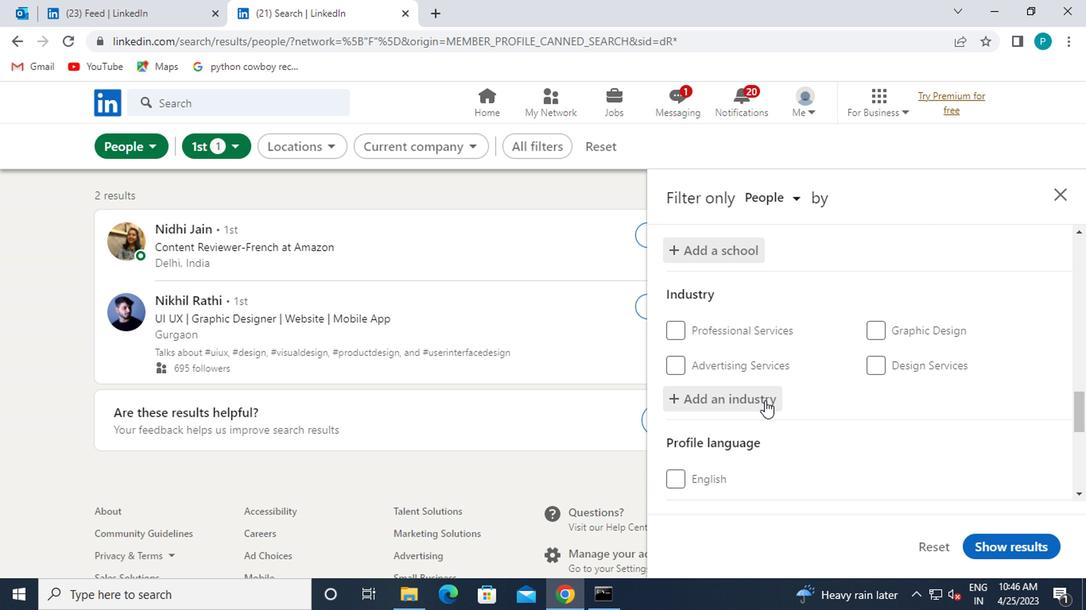 
Action: Key pressed online
Screenshot: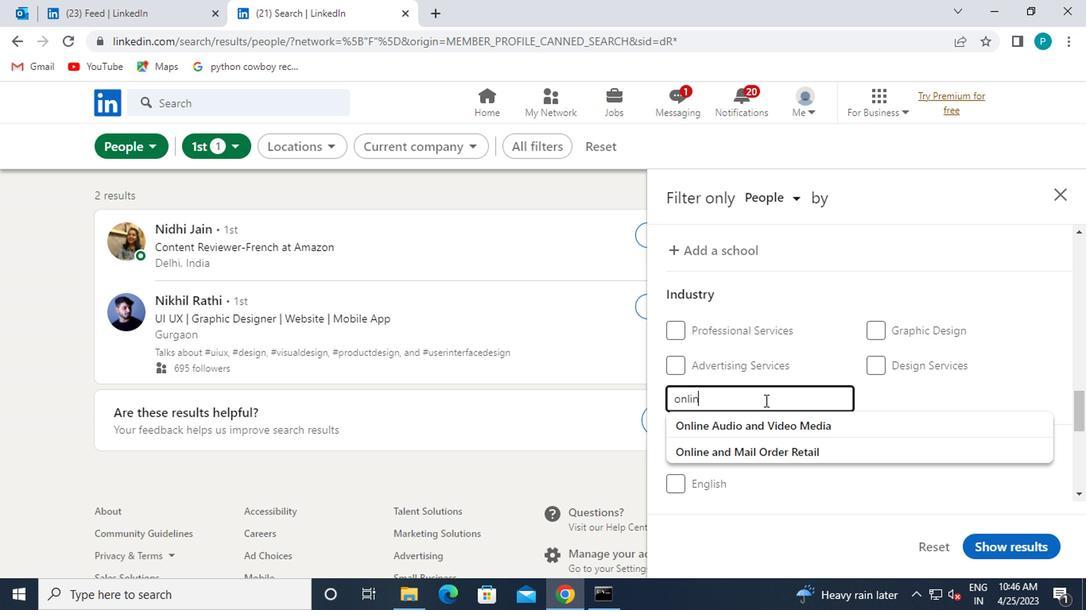 
Action: Mouse moved to (743, 416)
Screenshot: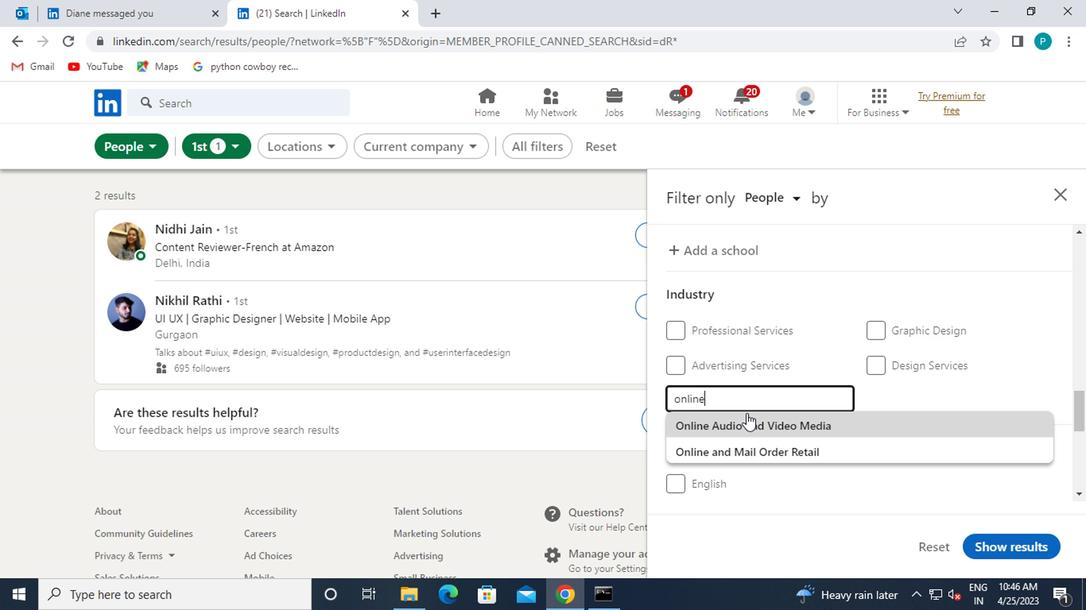 
Action: Mouse pressed left at (743, 416)
Screenshot: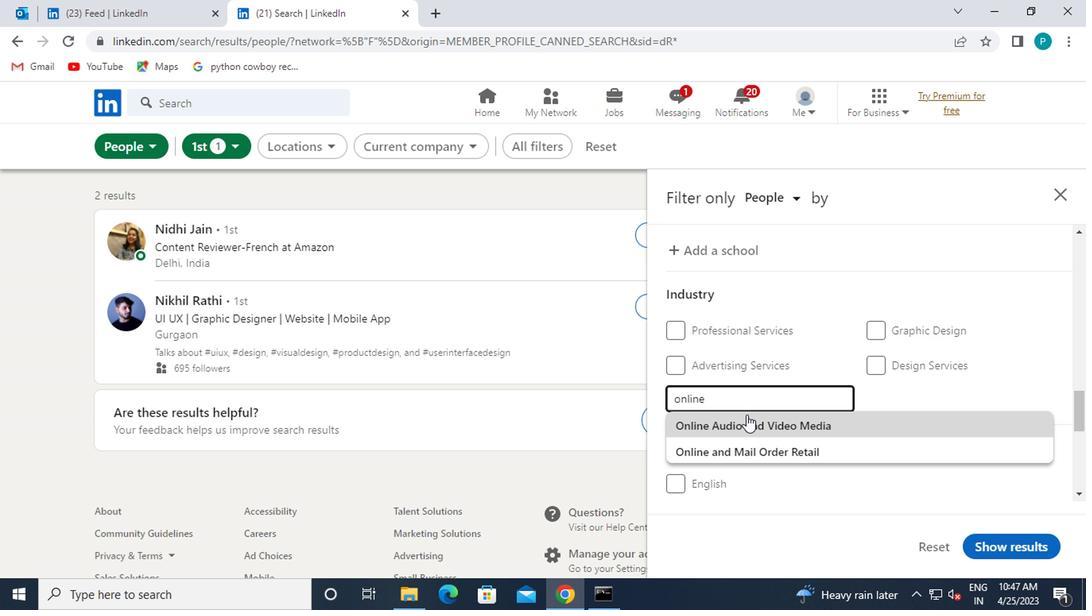 
Action: Mouse scrolled (743, 415) with delta (0, 0)
Screenshot: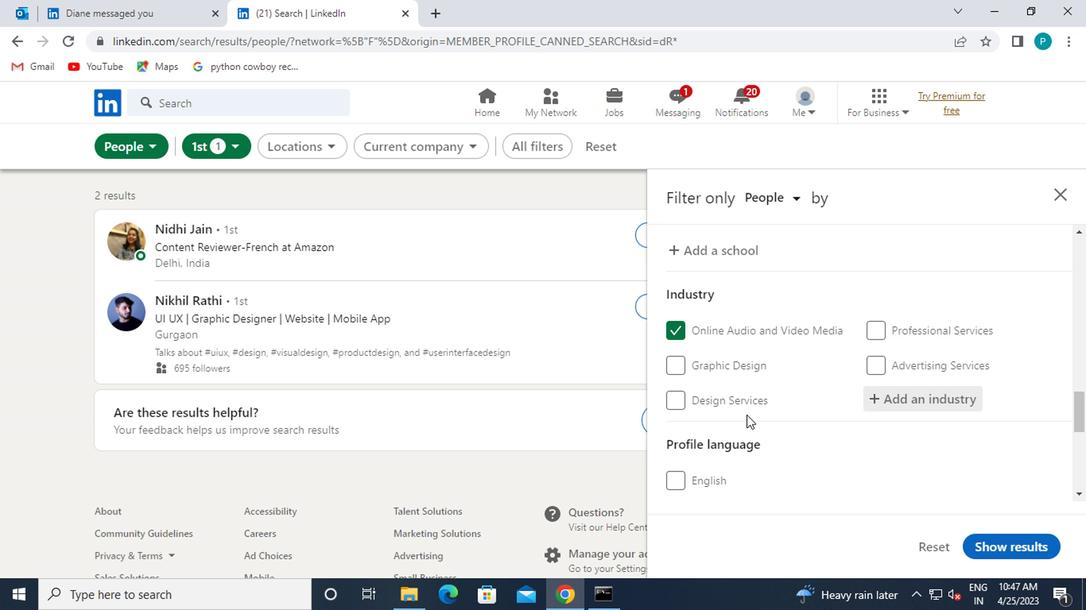 
Action: Mouse moved to (739, 418)
Screenshot: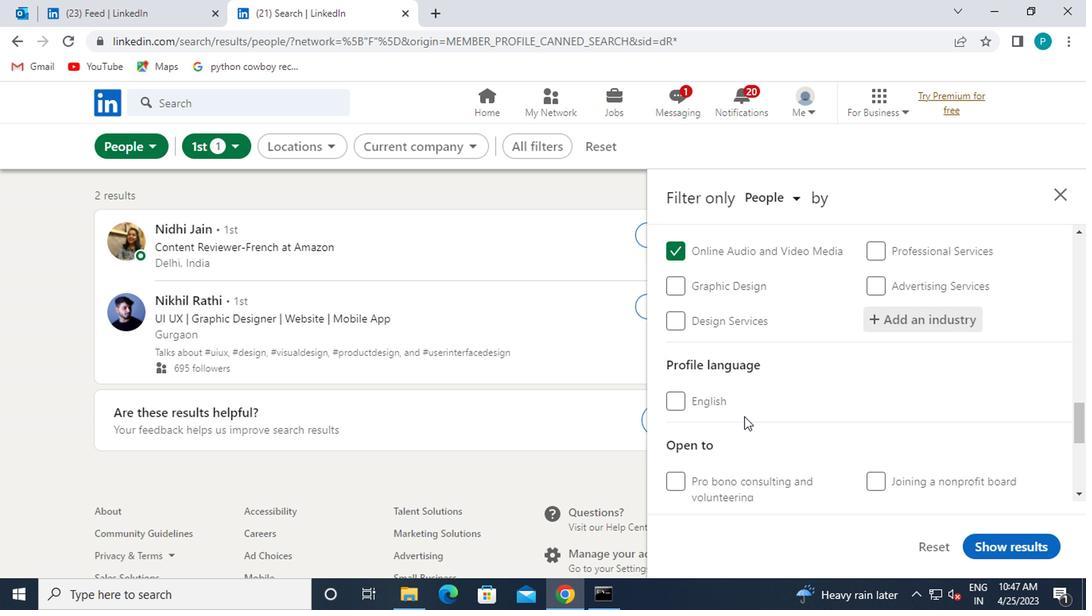 
Action: Mouse scrolled (739, 416) with delta (0, -1)
Screenshot: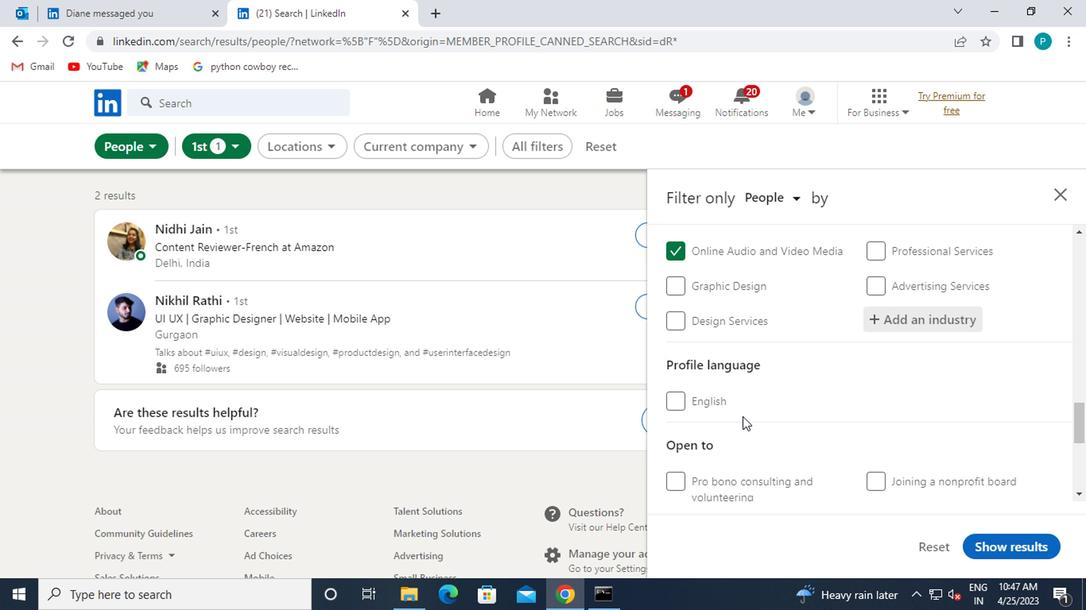 
Action: Mouse moved to (795, 414)
Screenshot: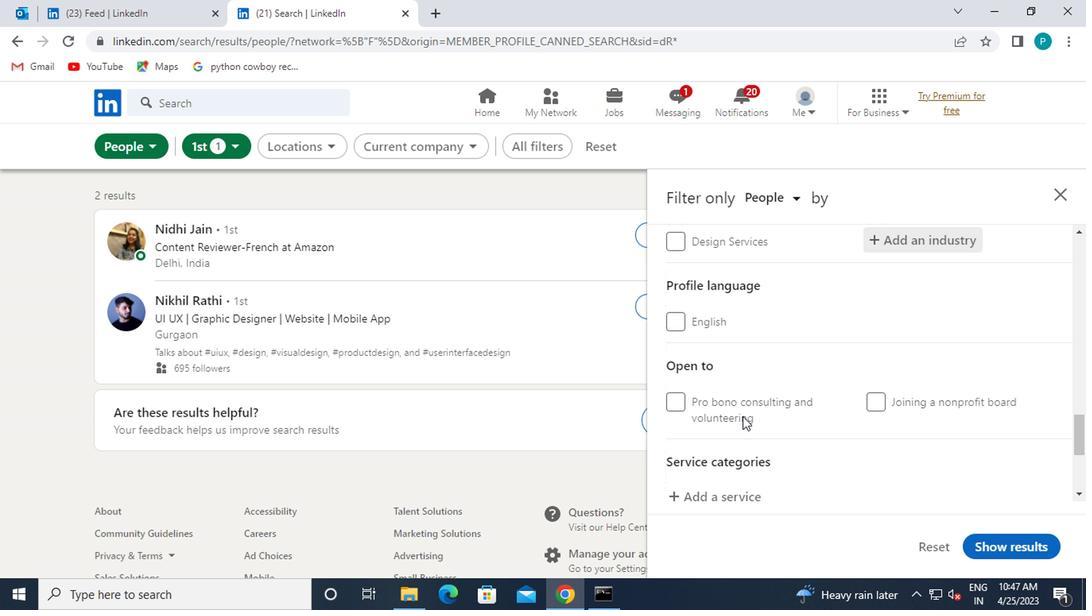 
Action: Mouse scrolled (795, 415) with delta (0, 1)
Screenshot: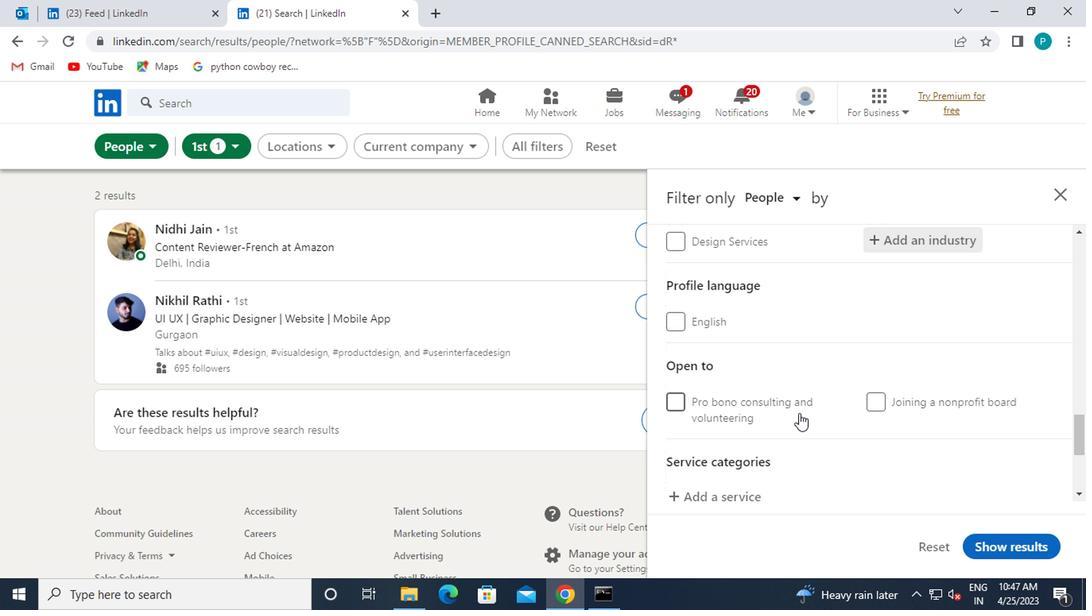 
Action: Mouse scrolled (795, 415) with delta (0, 1)
Screenshot: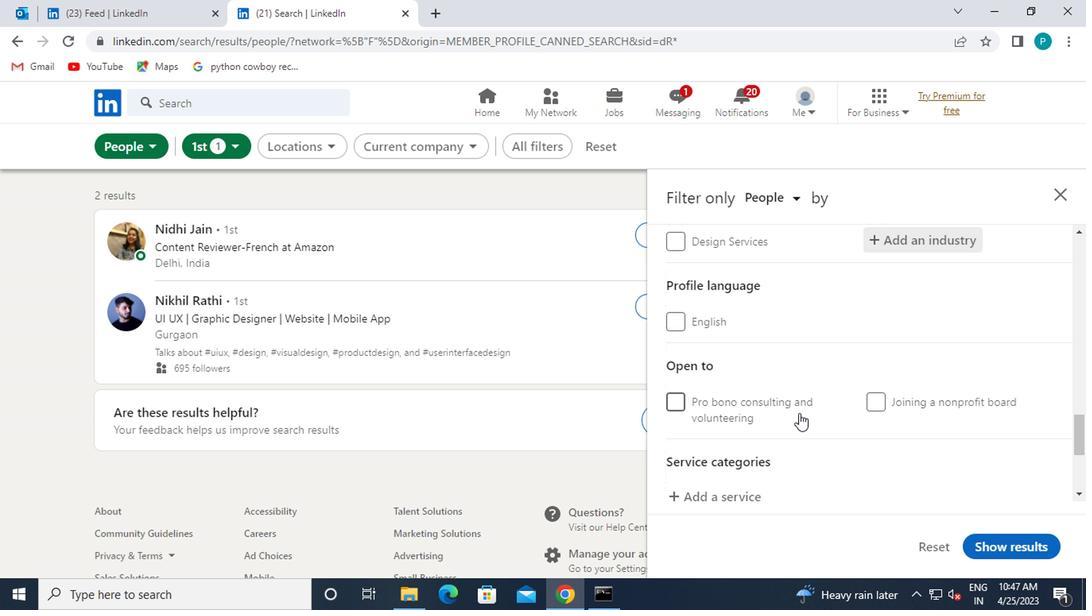 
Action: Mouse scrolled (795, 414) with delta (0, 0)
Screenshot: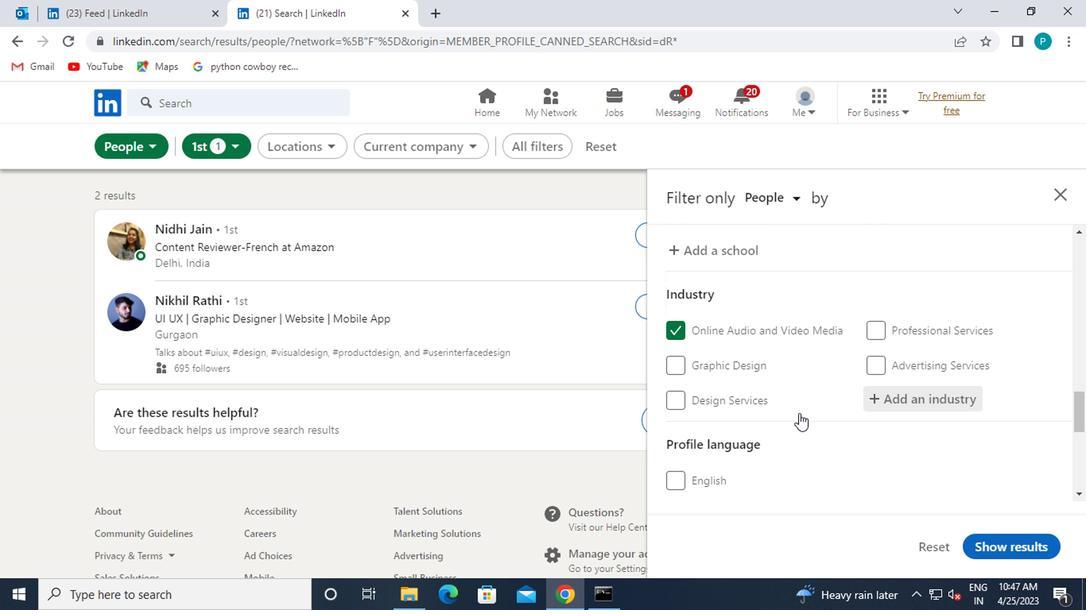 
Action: Mouse scrolled (795, 414) with delta (0, 0)
Screenshot: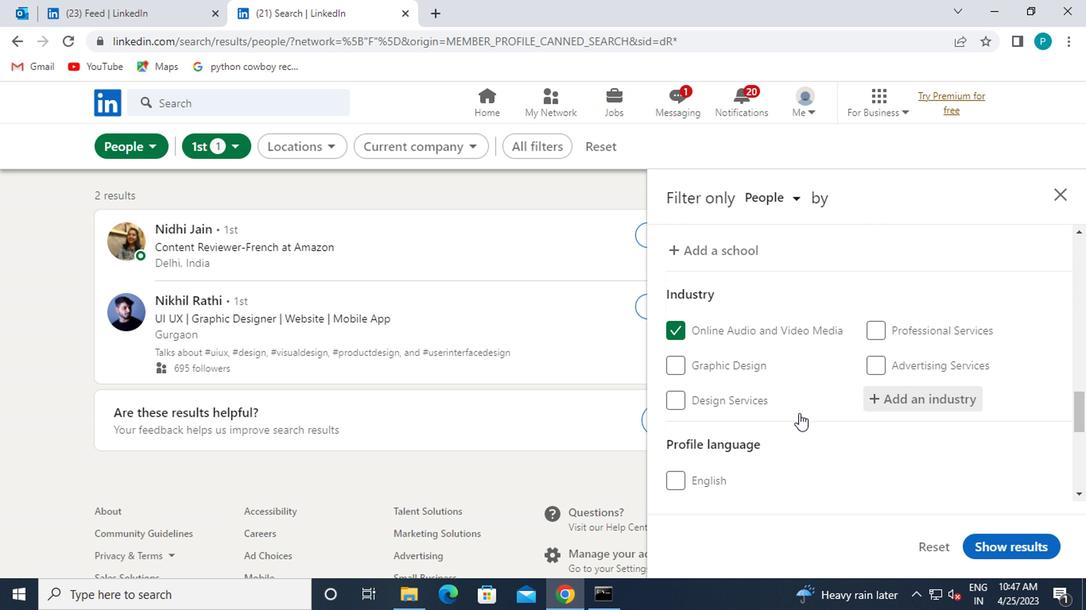 
Action: Mouse scrolled (795, 414) with delta (0, 0)
Screenshot: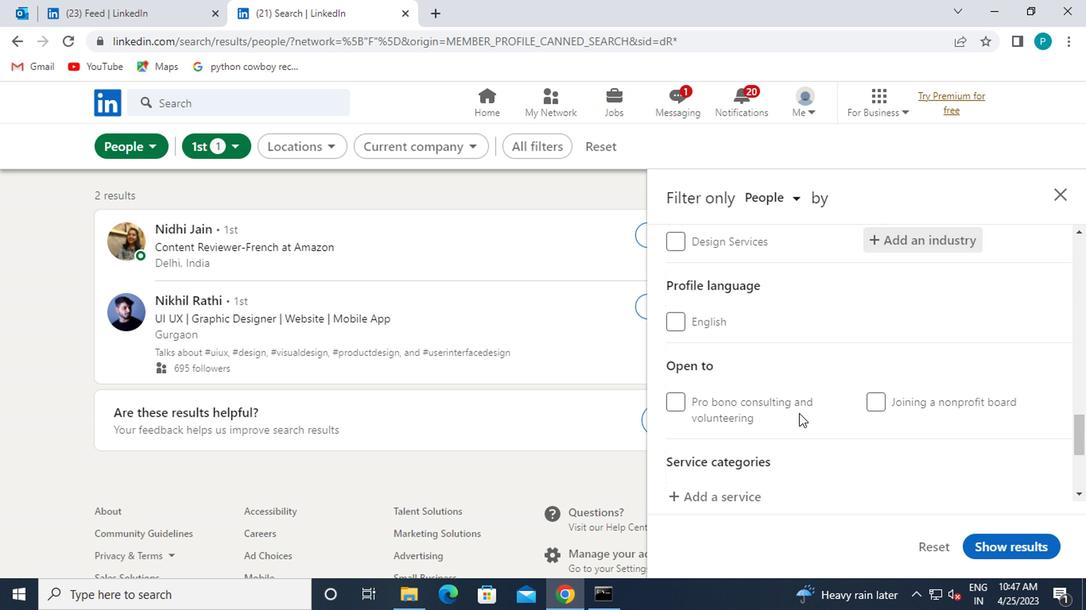 
Action: Mouse moved to (759, 422)
Screenshot: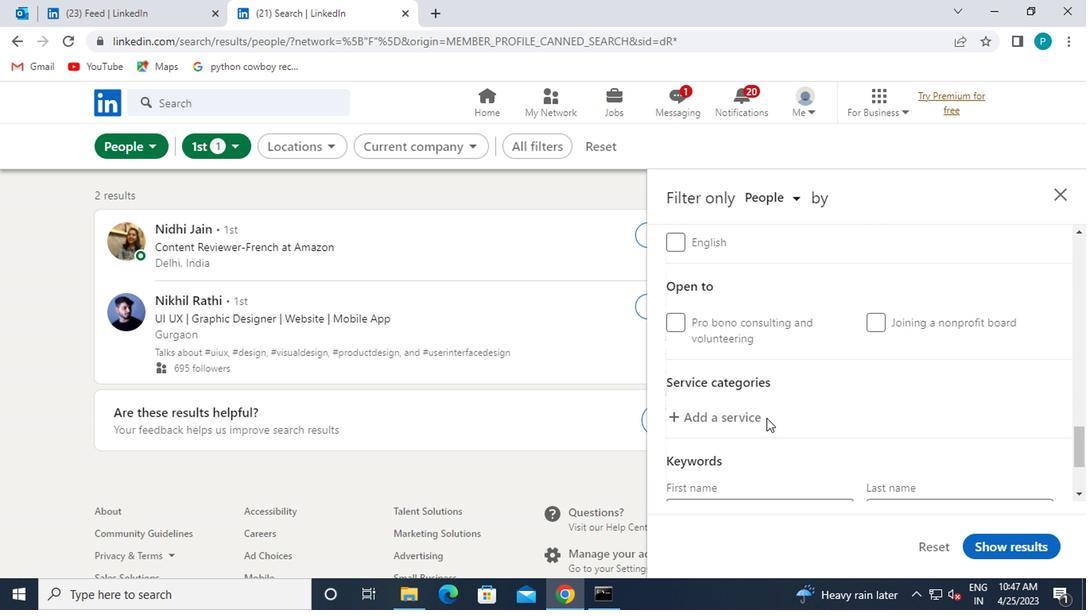 
Action: Mouse pressed left at (759, 422)
Screenshot: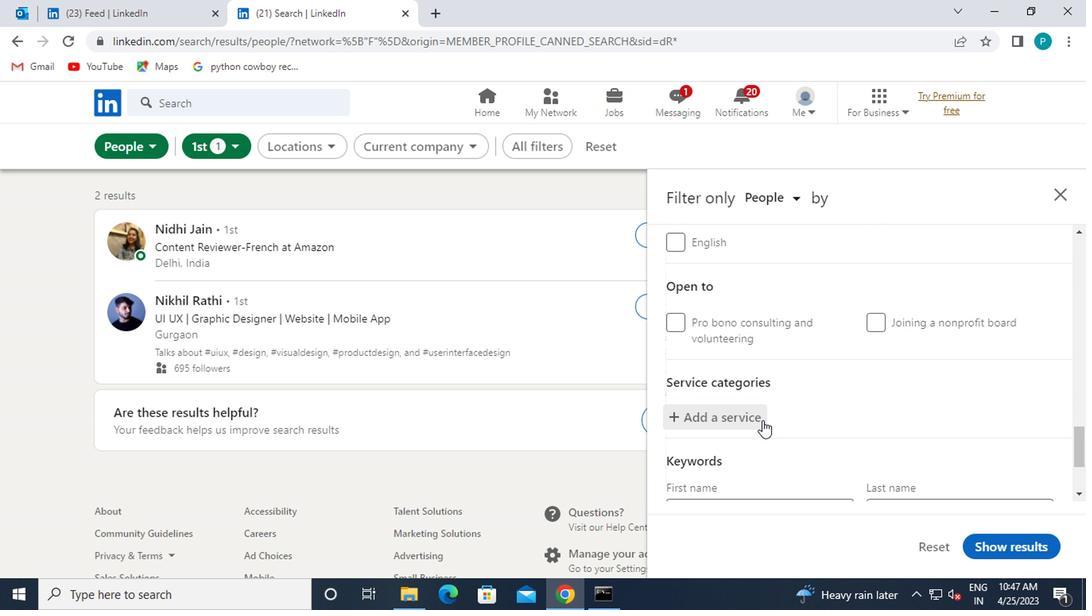 
Action: Key pressed <Key.caps_lock>p<Key.caps_lock>ublic
Screenshot: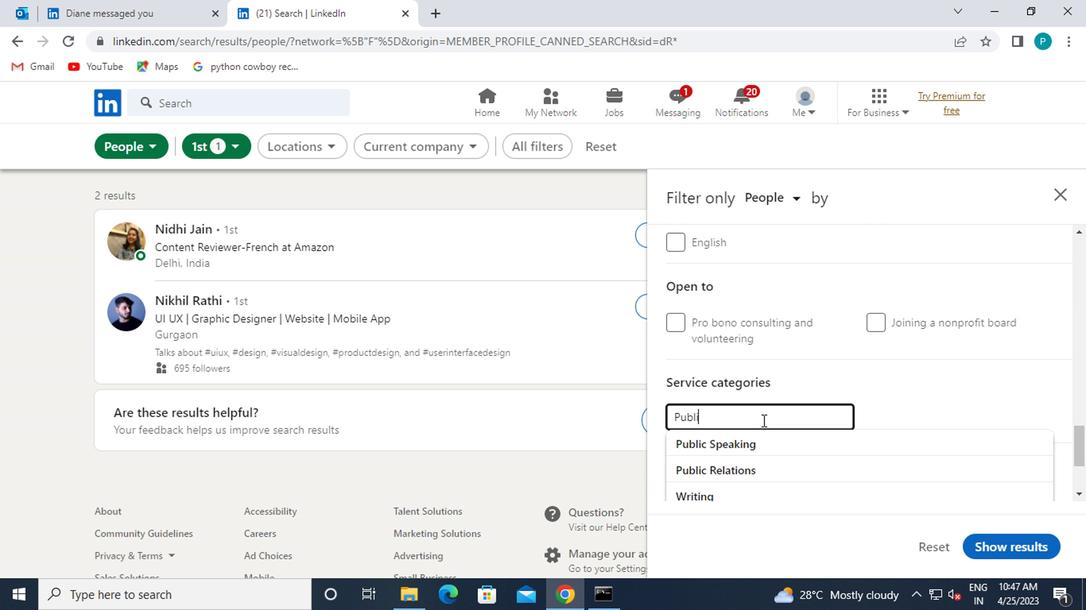 
Action: Mouse moved to (679, 446)
Screenshot: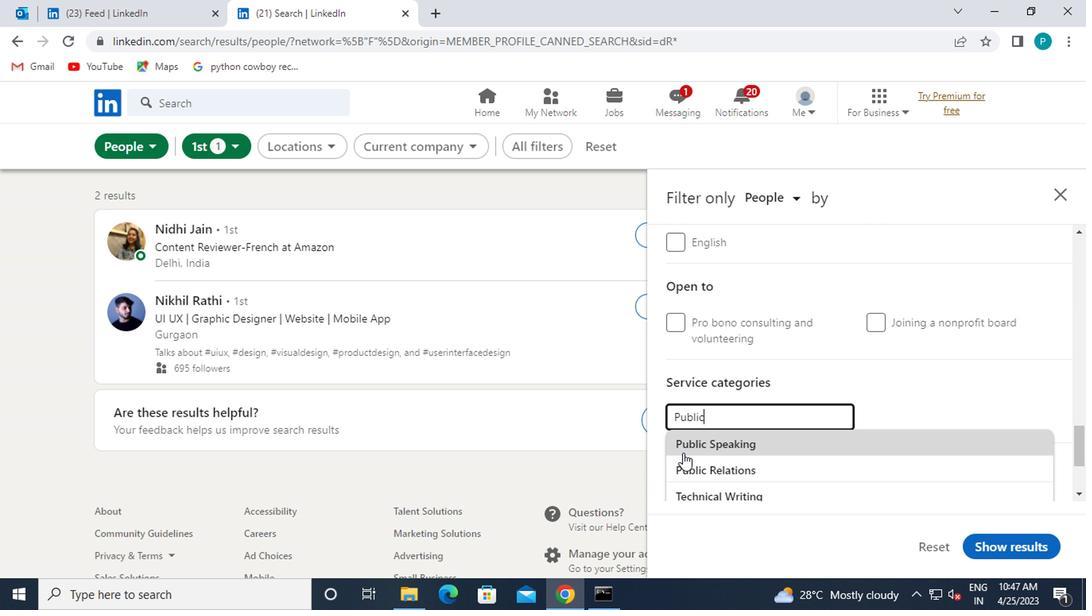 
Action: Mouse pressed left at (679, 446)
Screenshot: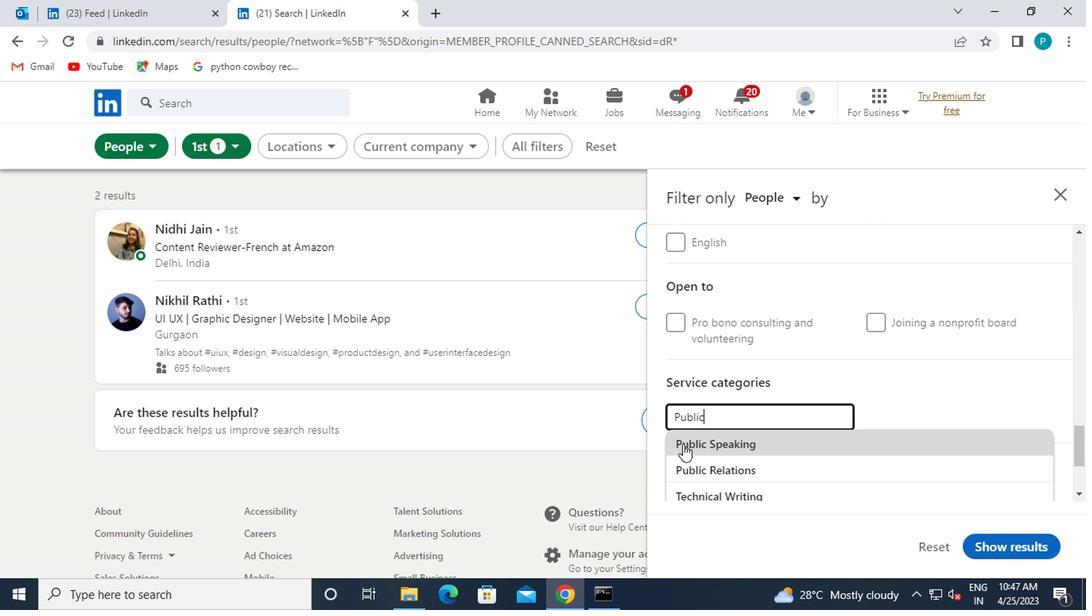 
Action: Mouse moved to (698, 435)
Screenshot: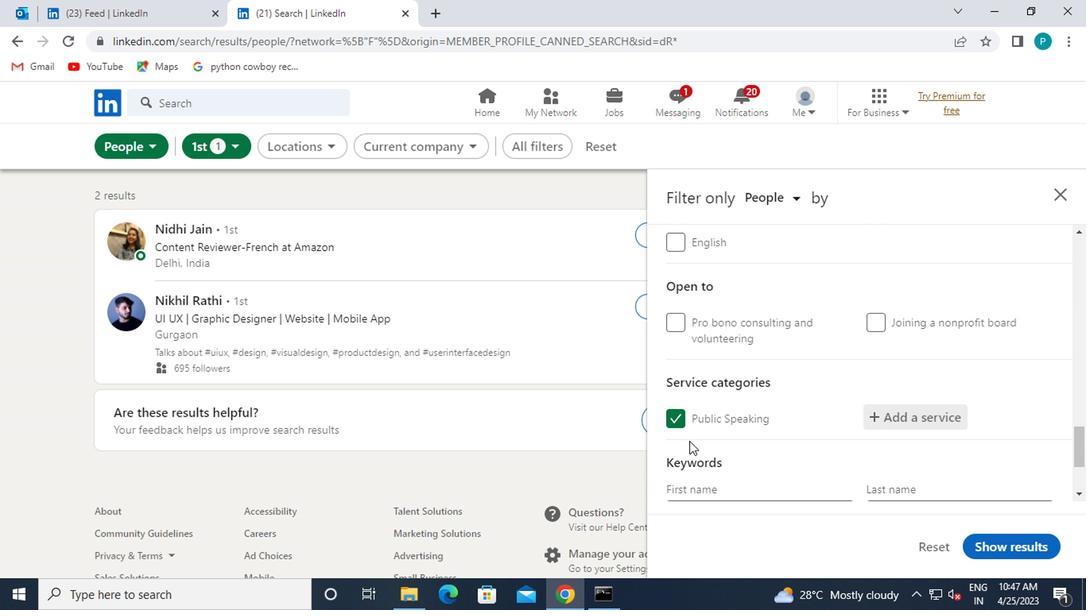 
Action: Mouse scrolled (698, 433) with delta (0, -1)
Screenshot: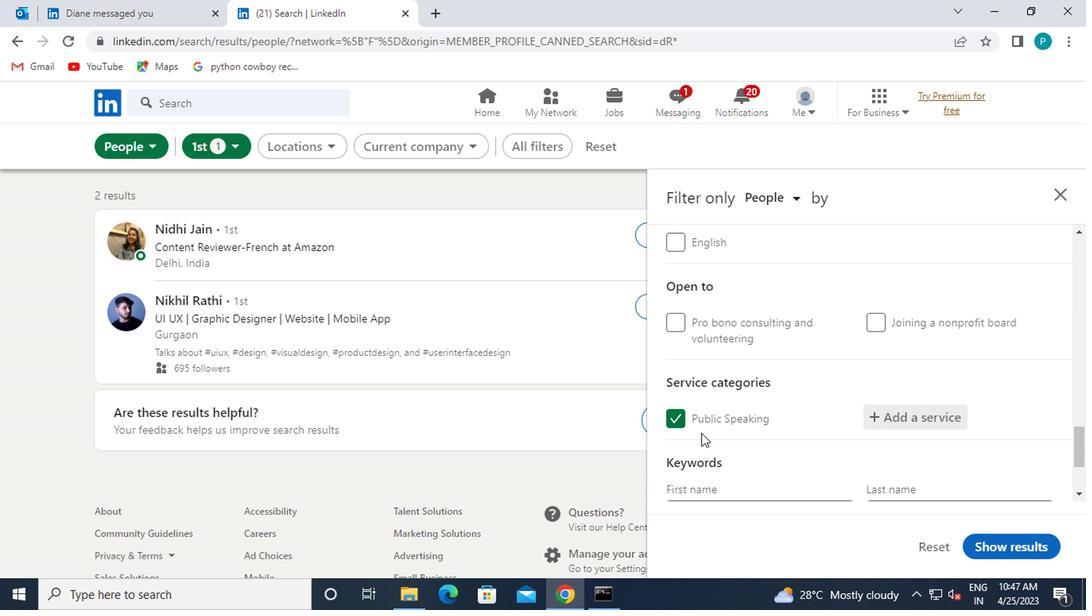
Action: Mouse scrolled (698, 433) with delta (0, -1)
Screenshot: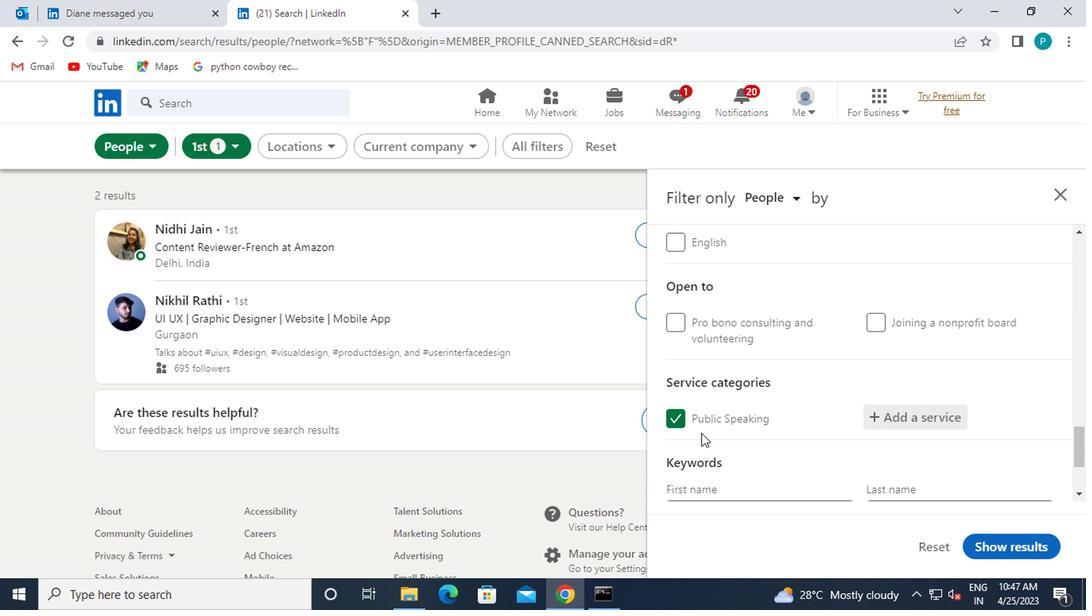 
Action: Mouse moved to (728, 437)
Screenshot: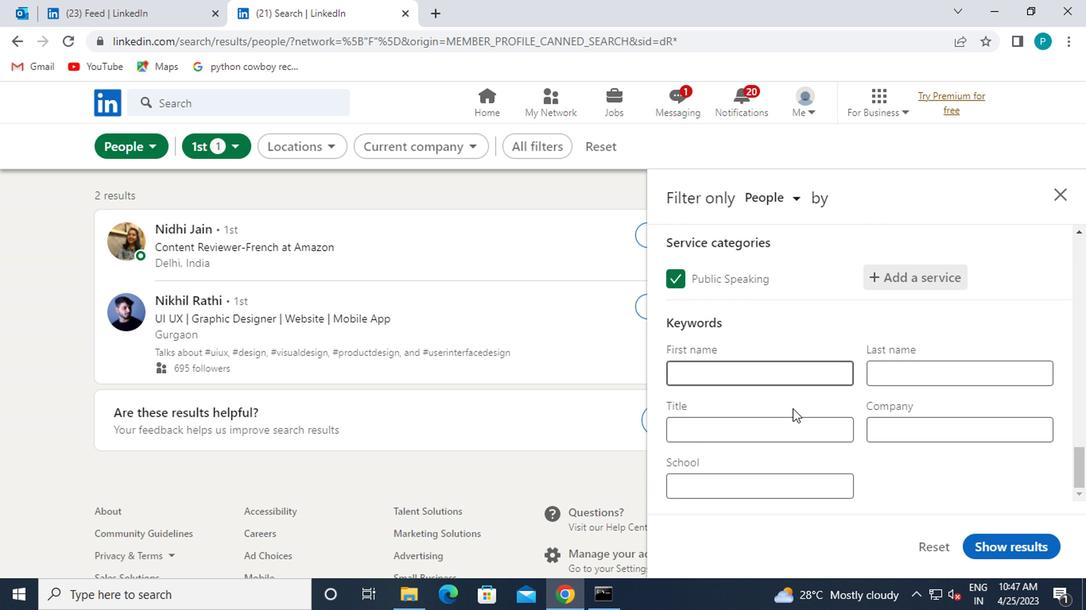 
Action: Mouse pressed left at (728, 437)
Screenshot: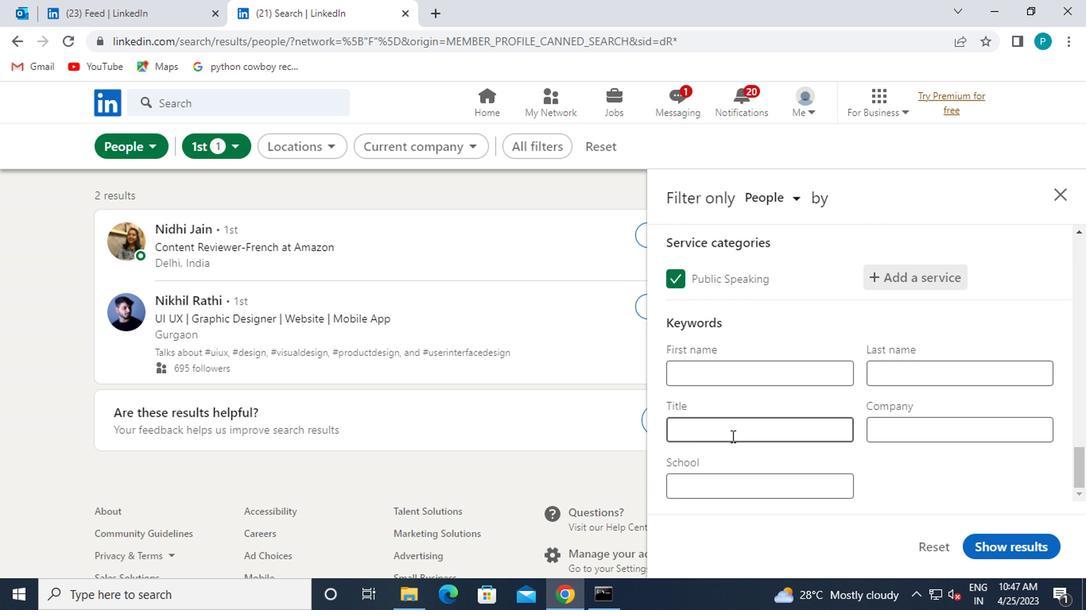 
Action: Key pressed <Key.caps_lock>s<Key.caps_lock>creenwriter
Screenshot: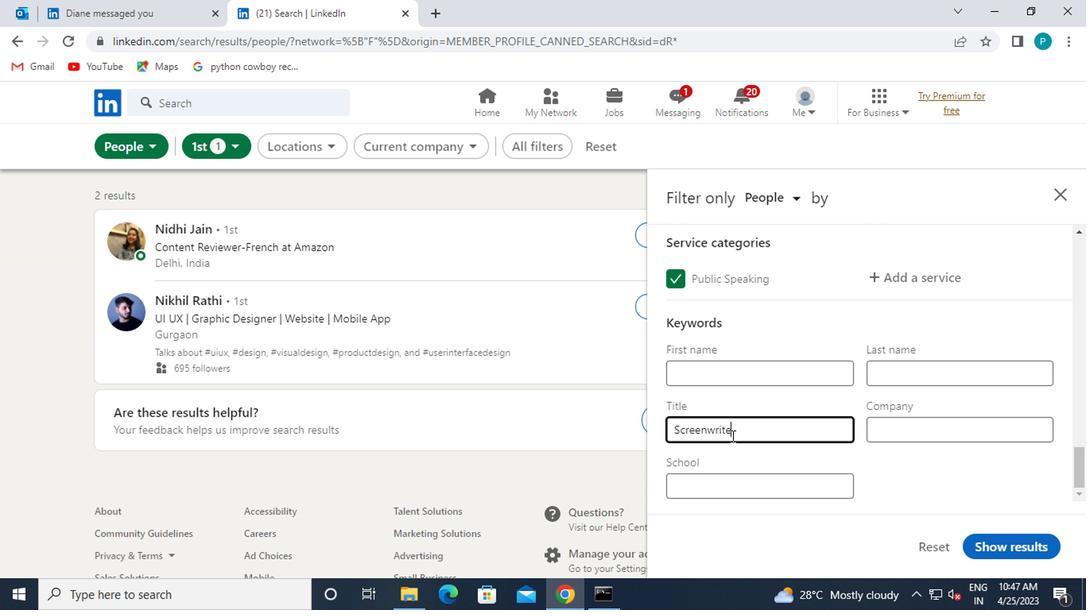 
Action: Mouse moved to (792, 467)
Screenshot: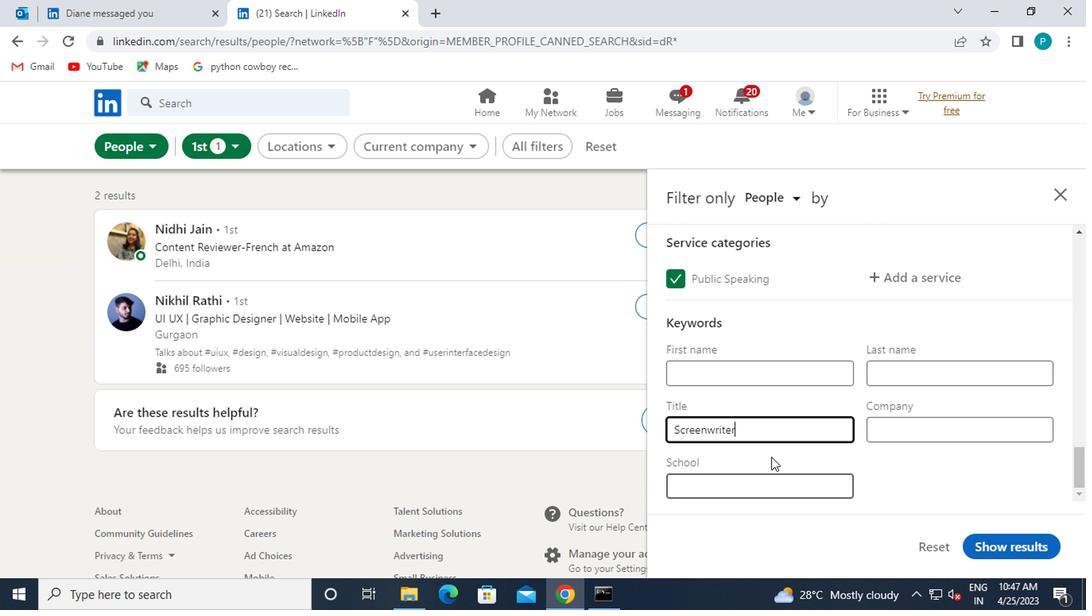 
Action: Mouse scrolled (792, 466) with delta (0, -1)
Screenshot: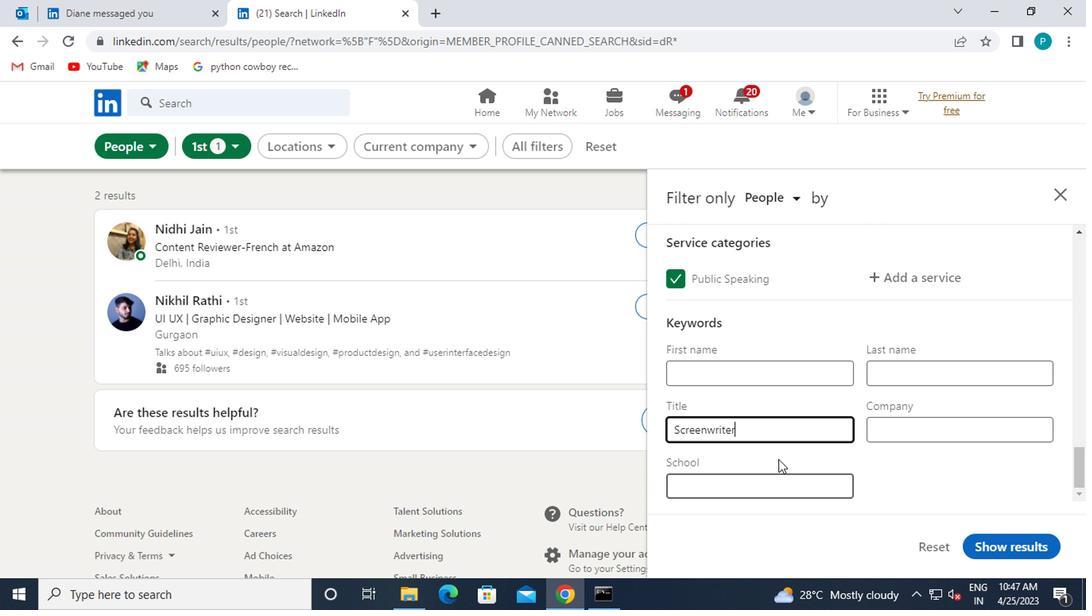 
Action: Mouse moved to (997, 540)
Screenshot: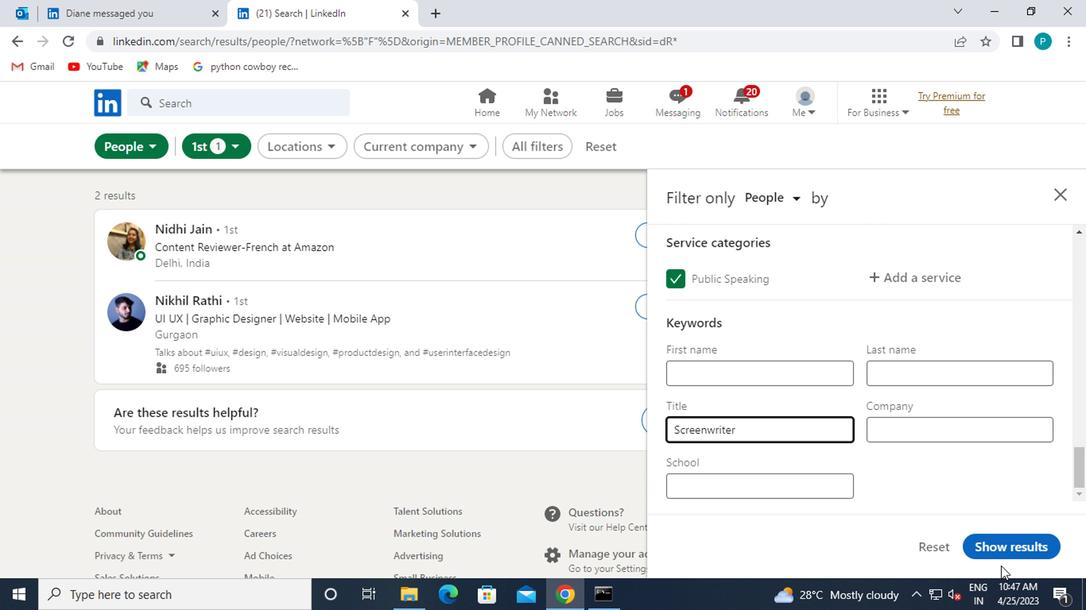 
Action: Mouse pressed left at (997, 540)
Screenshot: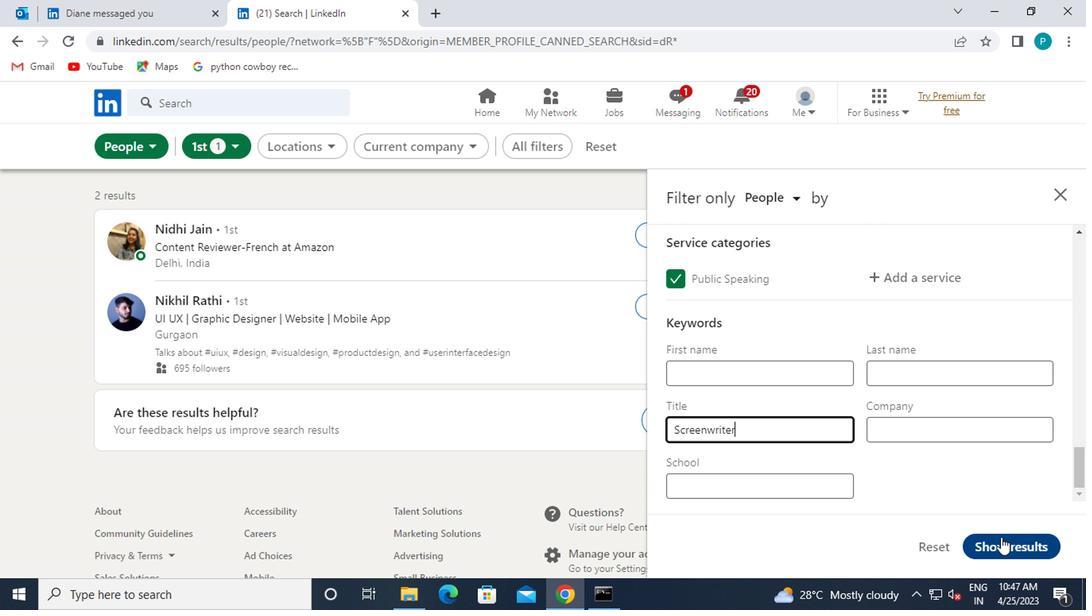 
